Task: Create a sub task Gather and Analyse Requirements for the task  Integrate a new online platform for online fundraising in the project AirLink , assign it to team member softage.4@softage.net and update the status of the sub task to  On Track  , set the priority of the sub task to Low
Action: Mouse moved to (104, 402)
Screenshot: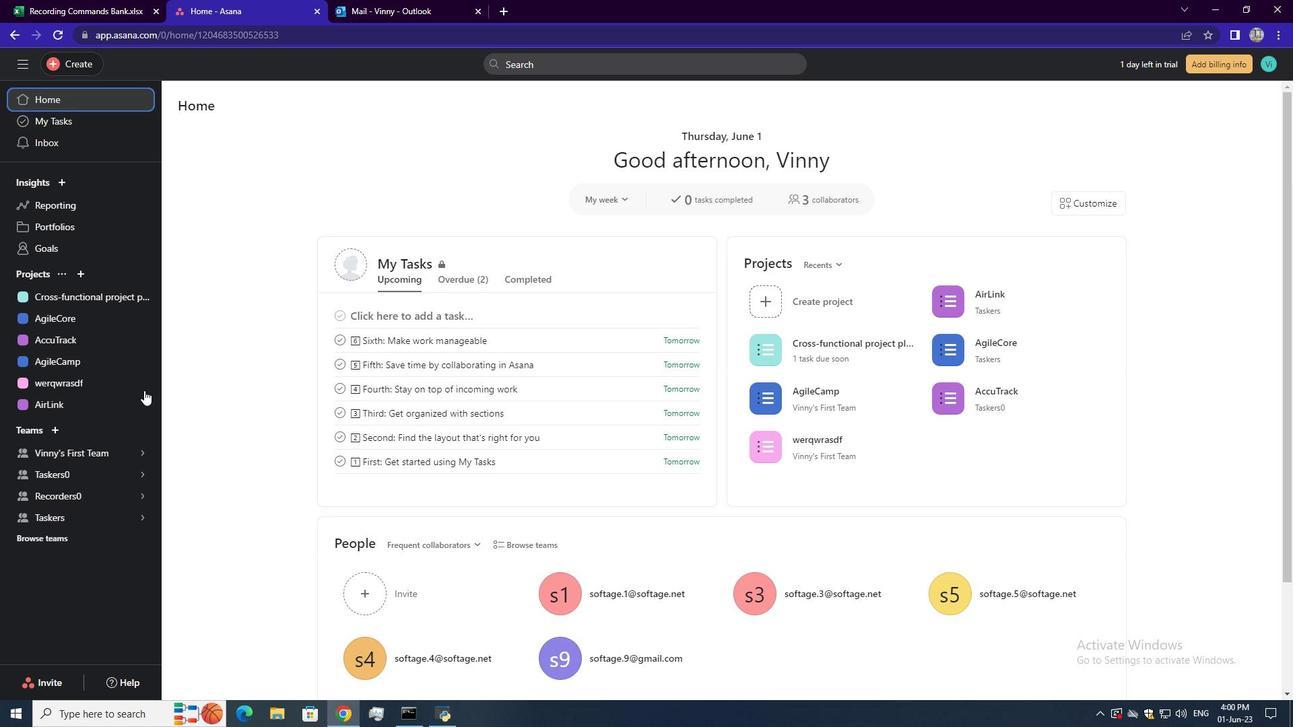 
Action: Mouse pressed left at (104, 402)
Screenshot: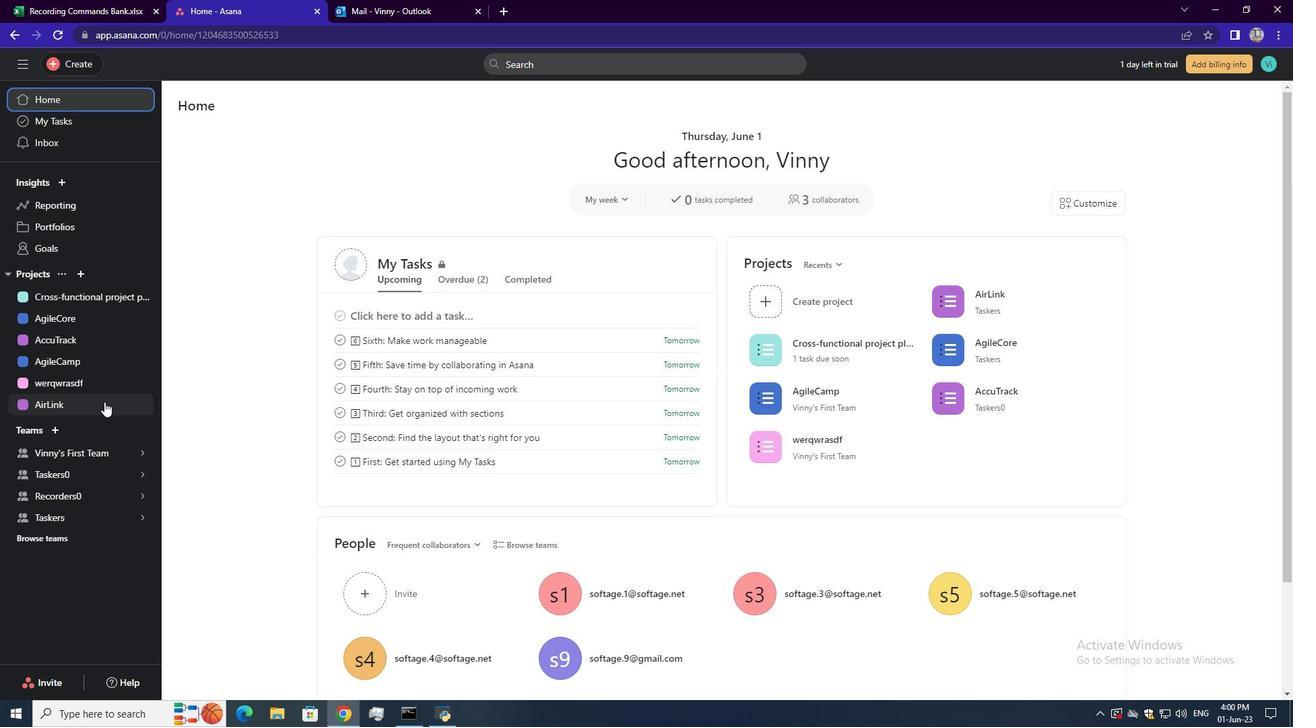 
Action: Mouse moved to (461, 299)
Screenshot: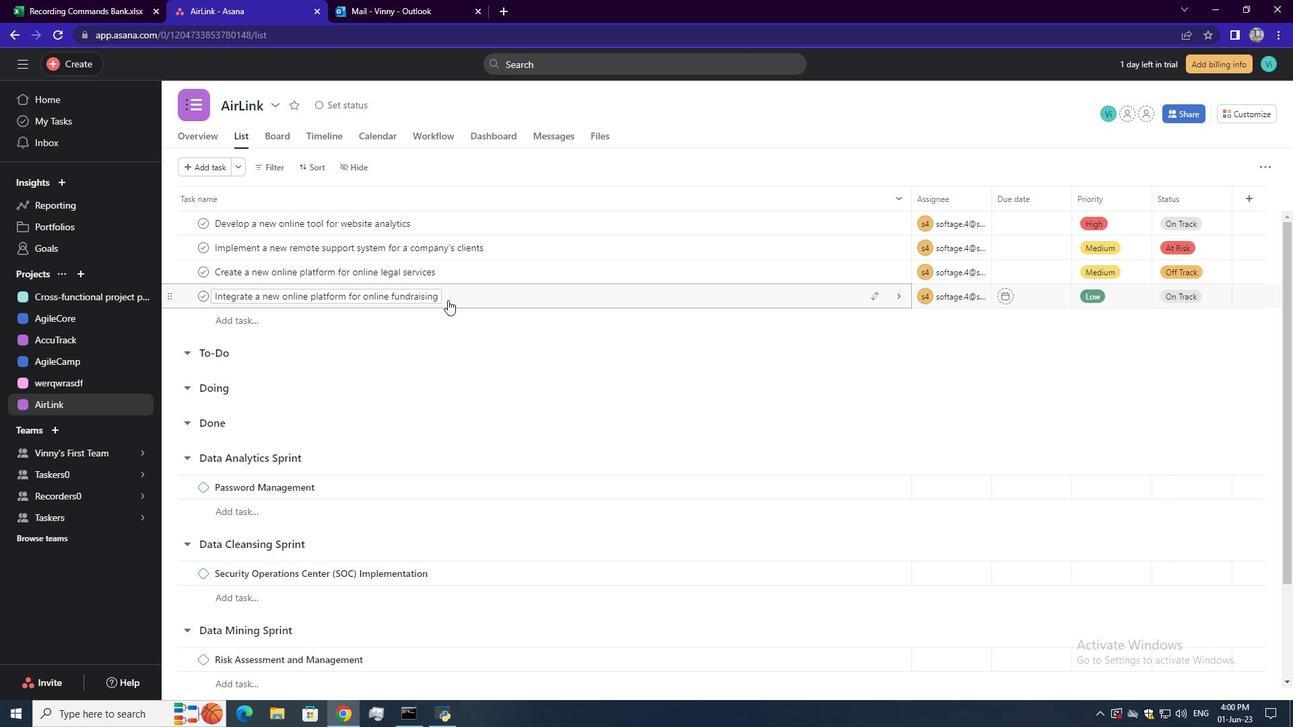 
Action: Mouse pressed left at (461, 299)
Screenshot: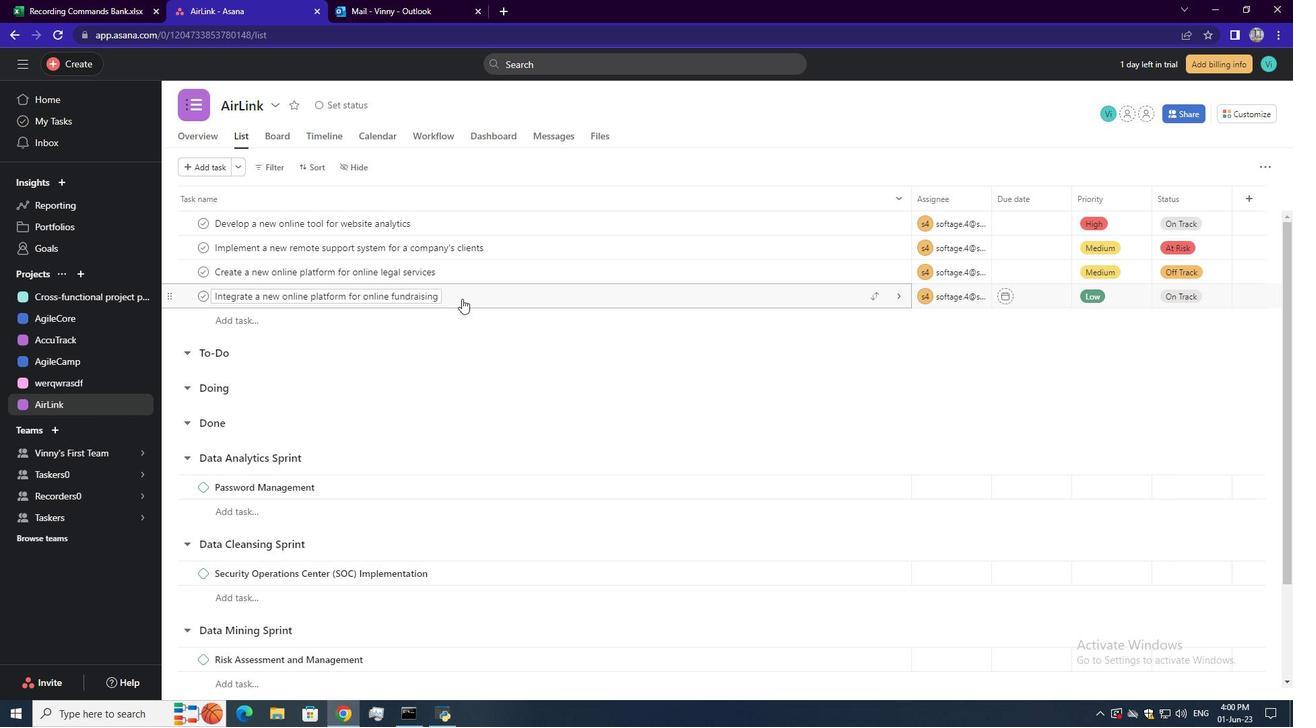 
Action: Mouse moved to (862, 434)
Screenshot: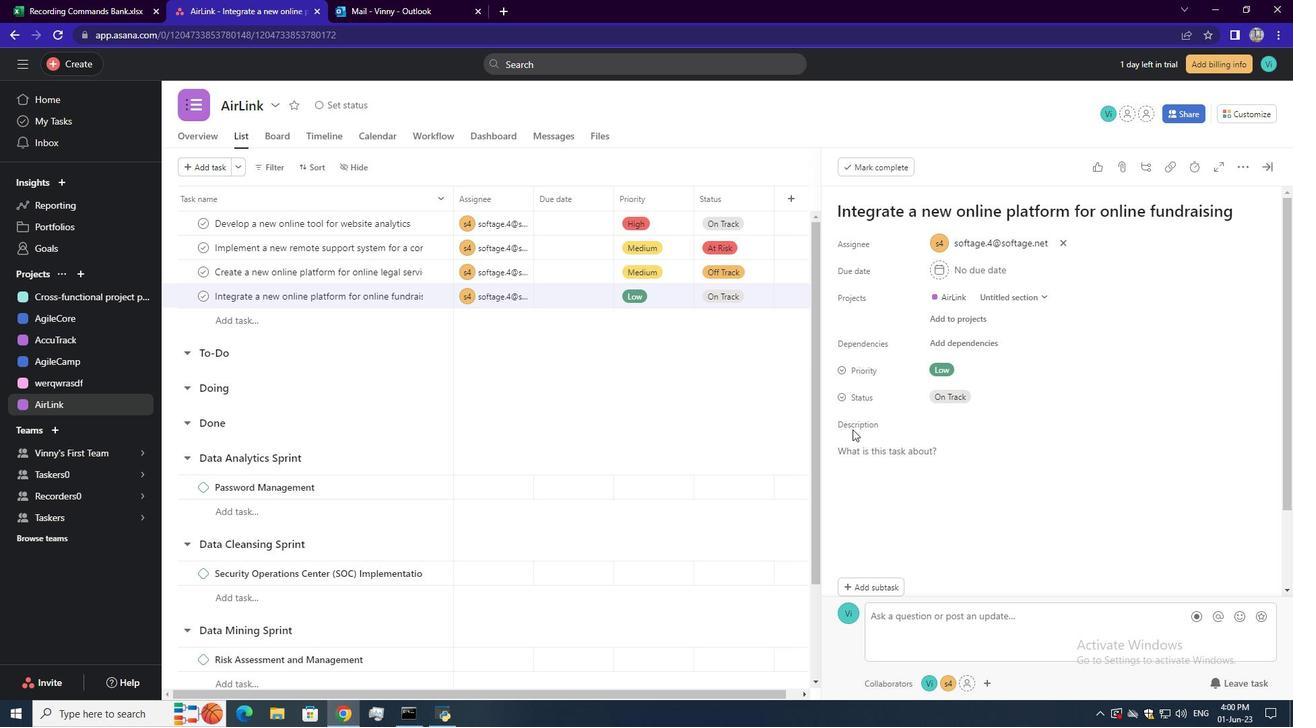 
Action: Mouse scrolled (862, 433) with delta (0, 0)
Screenshot: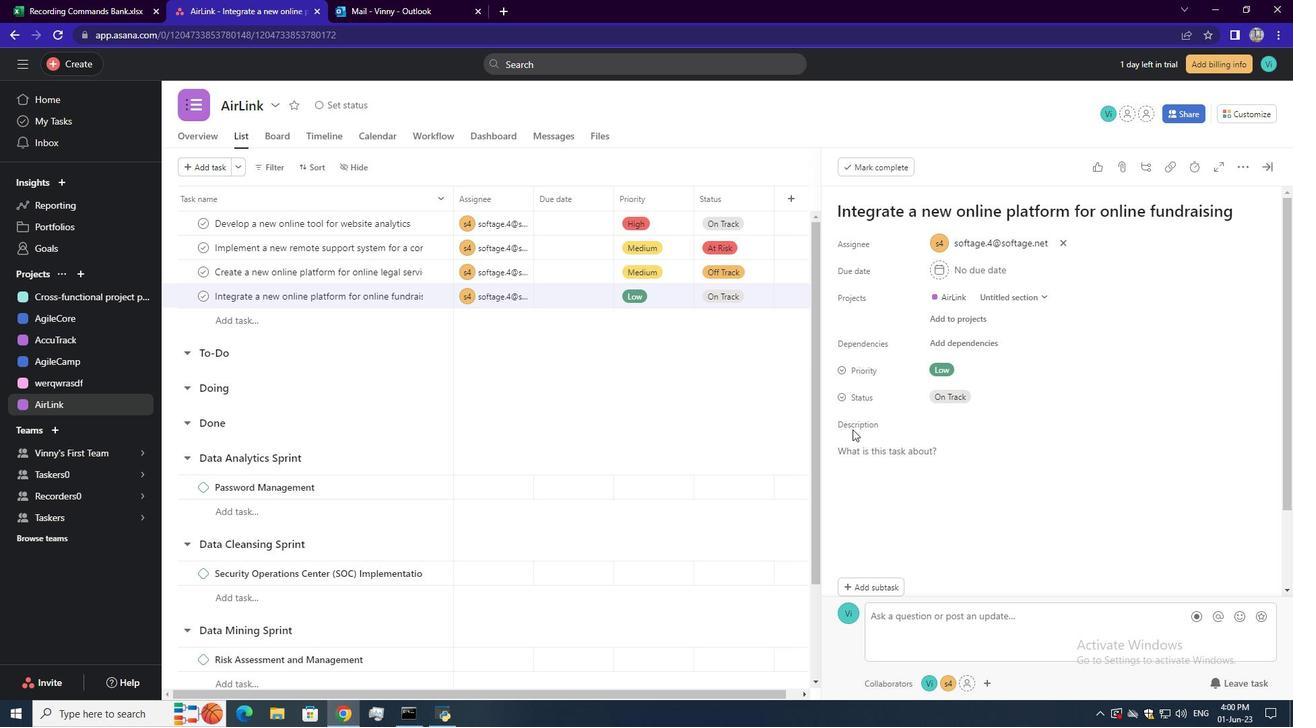 
Action: Mouse moved to (866, 437)
Screenshot: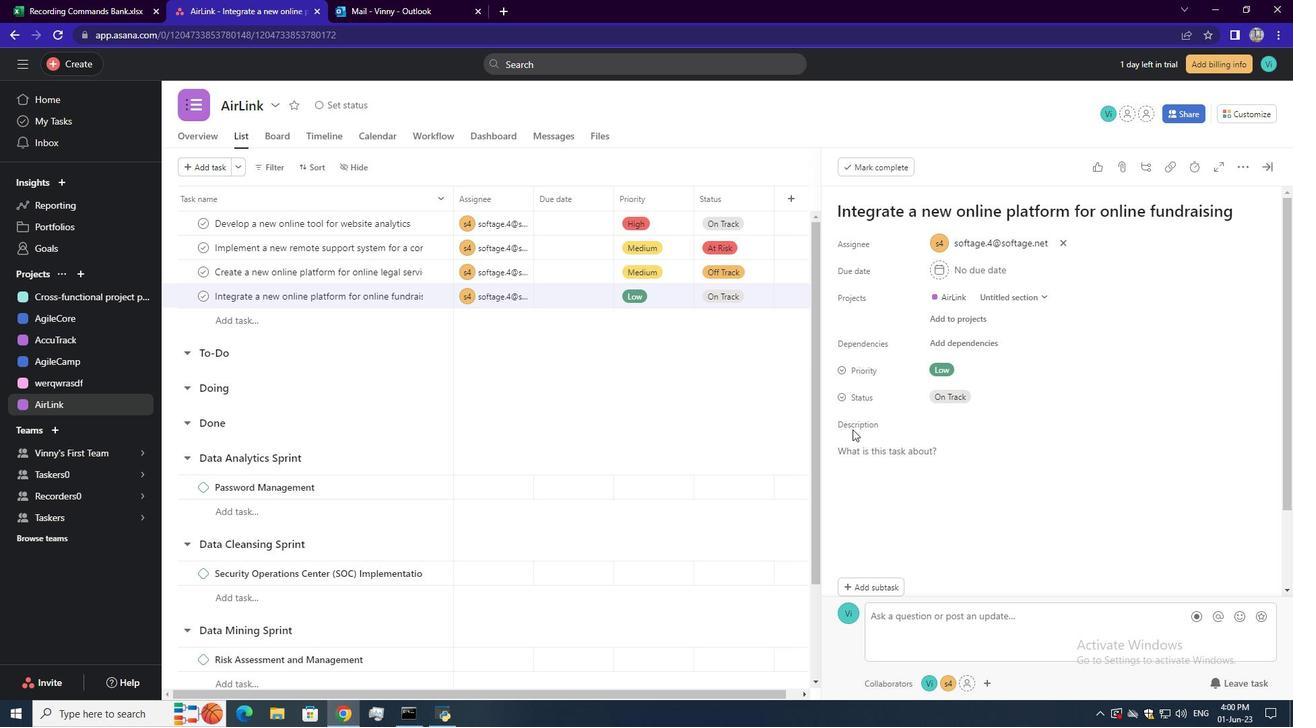 
Action: Mouse scrolled (866, 436) with delta (0, 0)
Screenshot: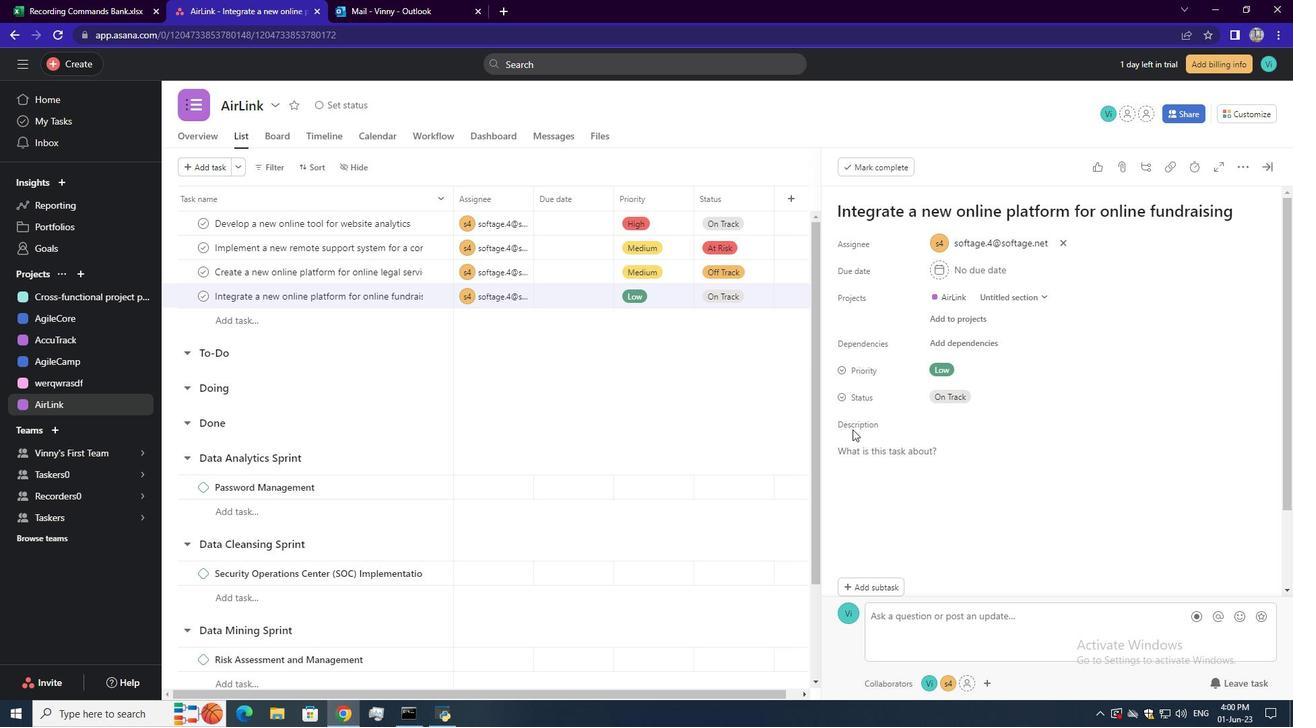 
Action: Mouse scrolled (866, 436) with delta (0, 0)
Screenshot: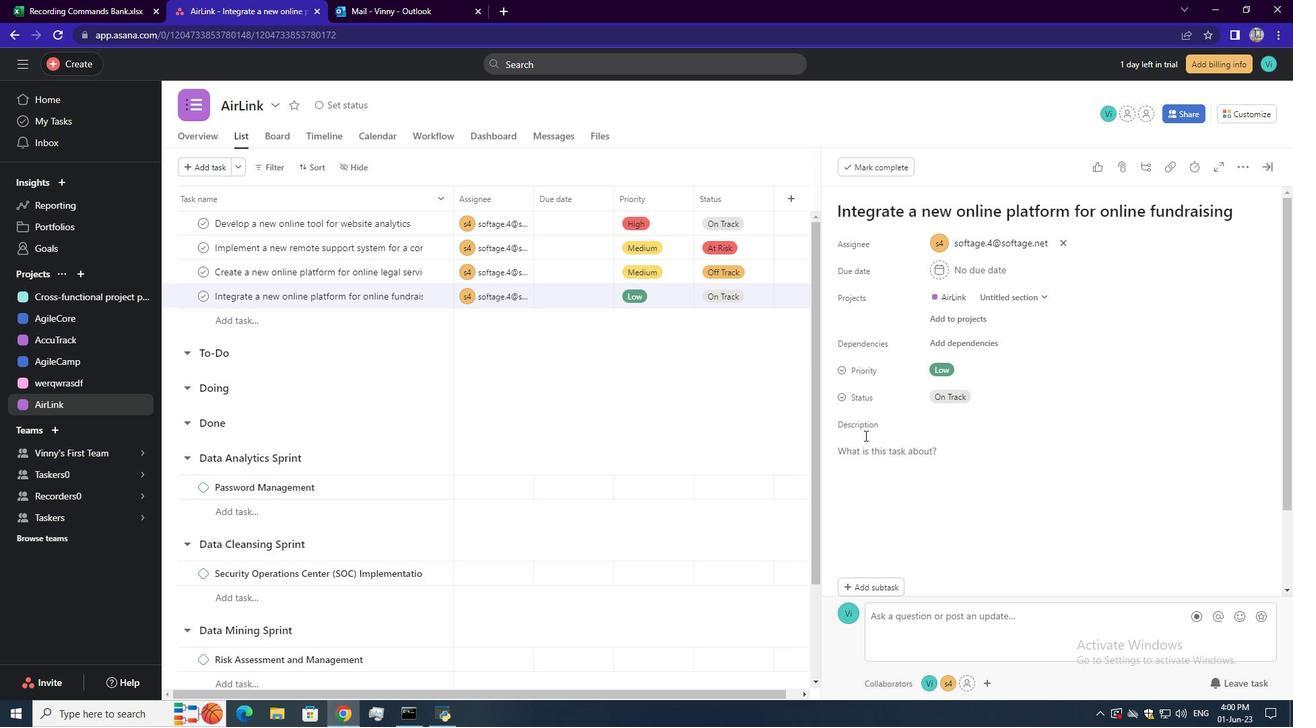 
Action: Mouse moved to (884, 484)
Screenshot: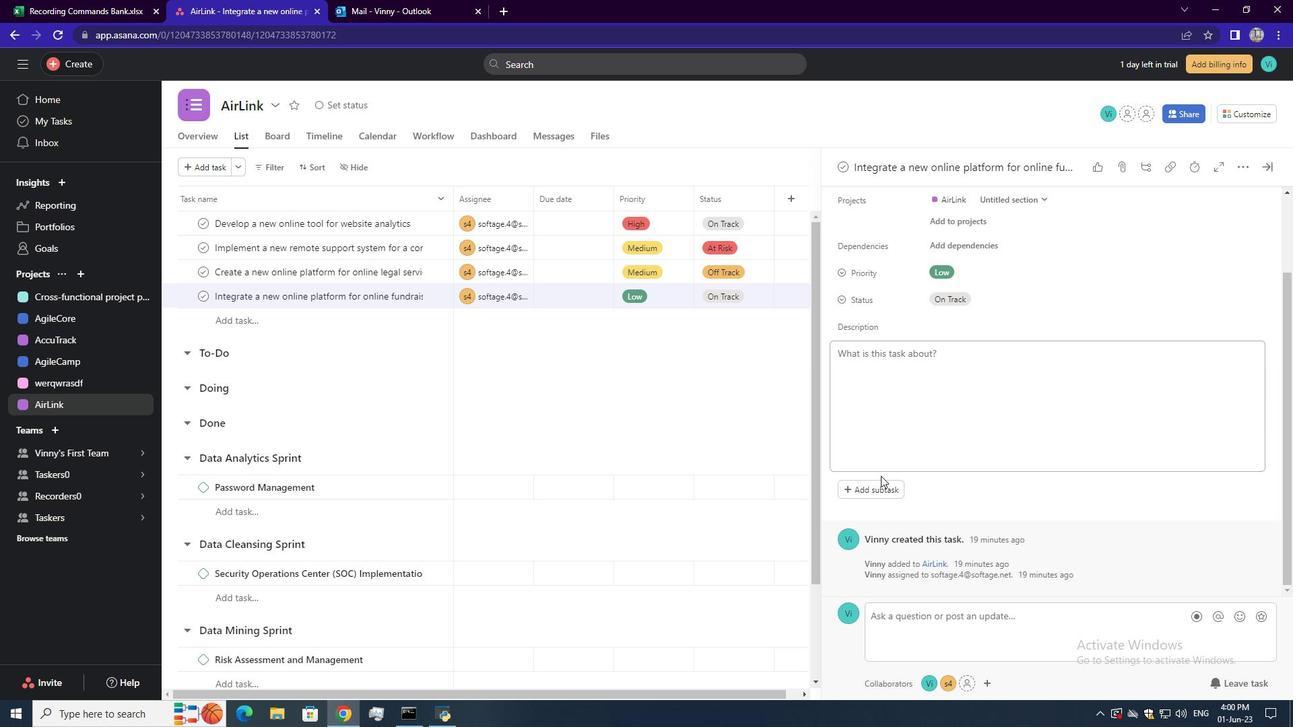 
Action: Mouse pressed left at (884, 484)
Screenshot: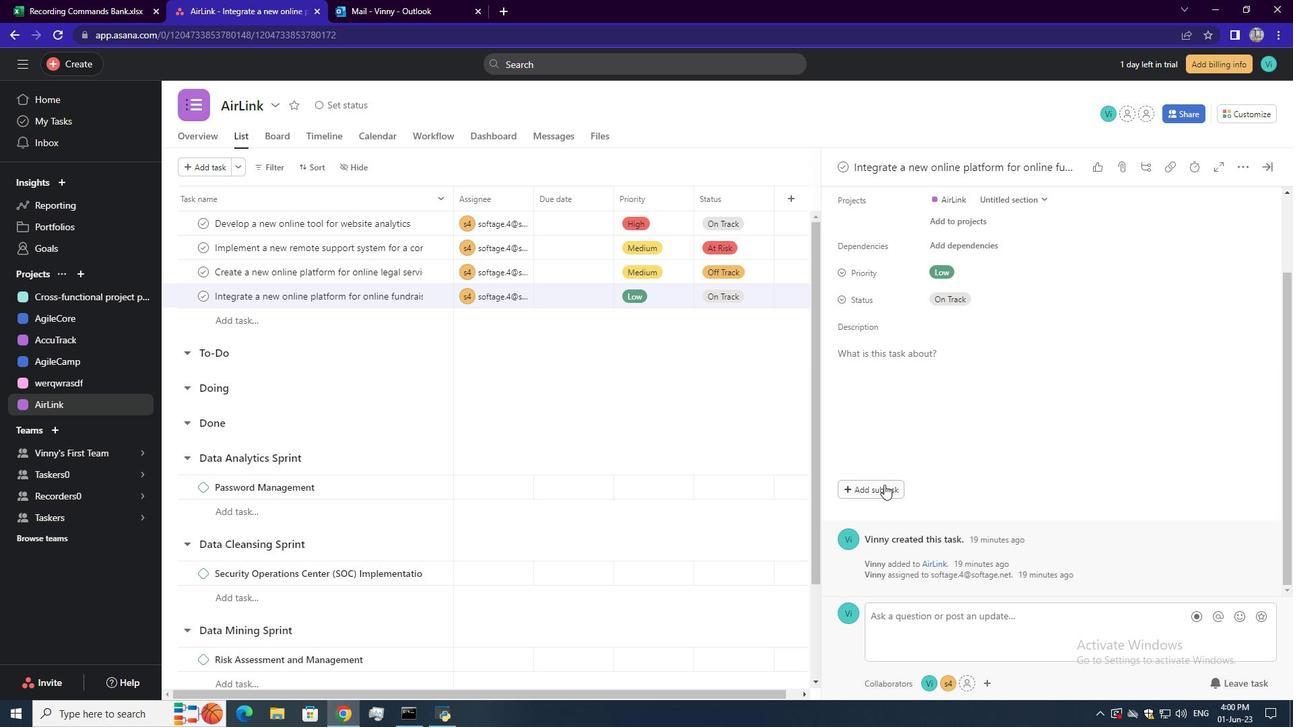 
Action: Mouse moved to (899, 464)
Screenshot: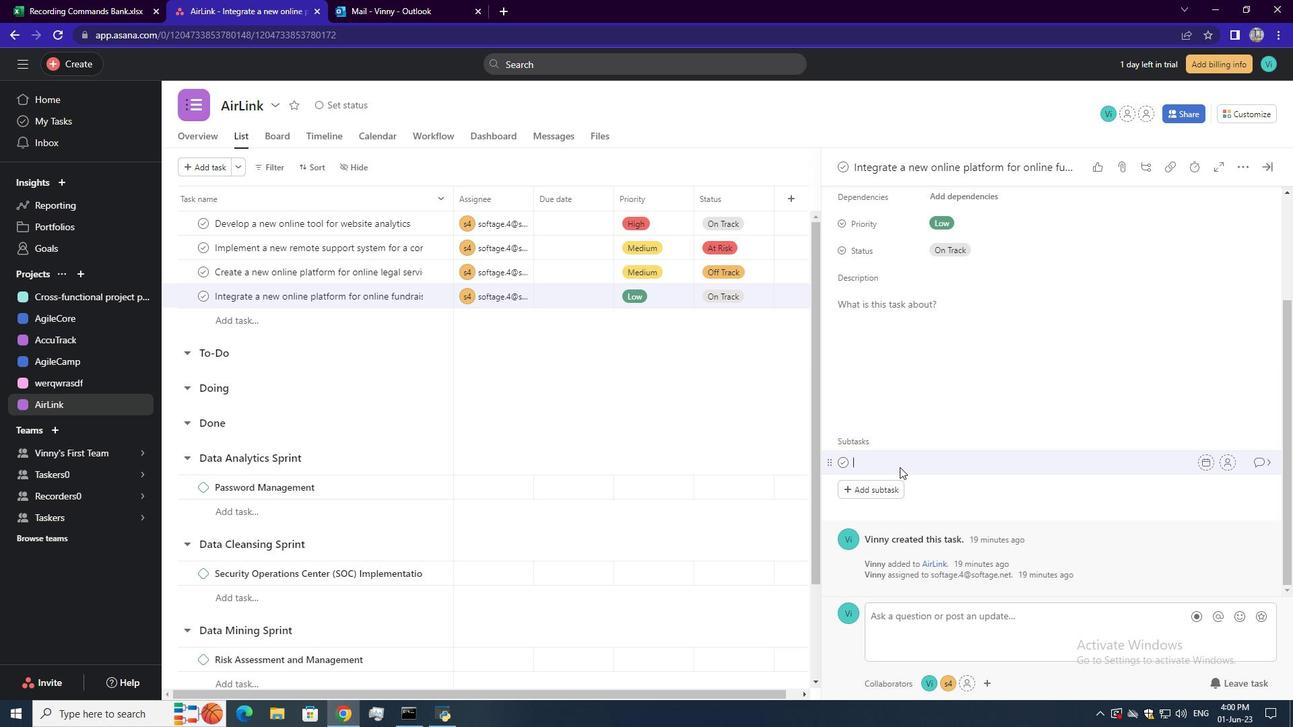 
Action: Mouse pressed left at (899, 464)
Screenshot: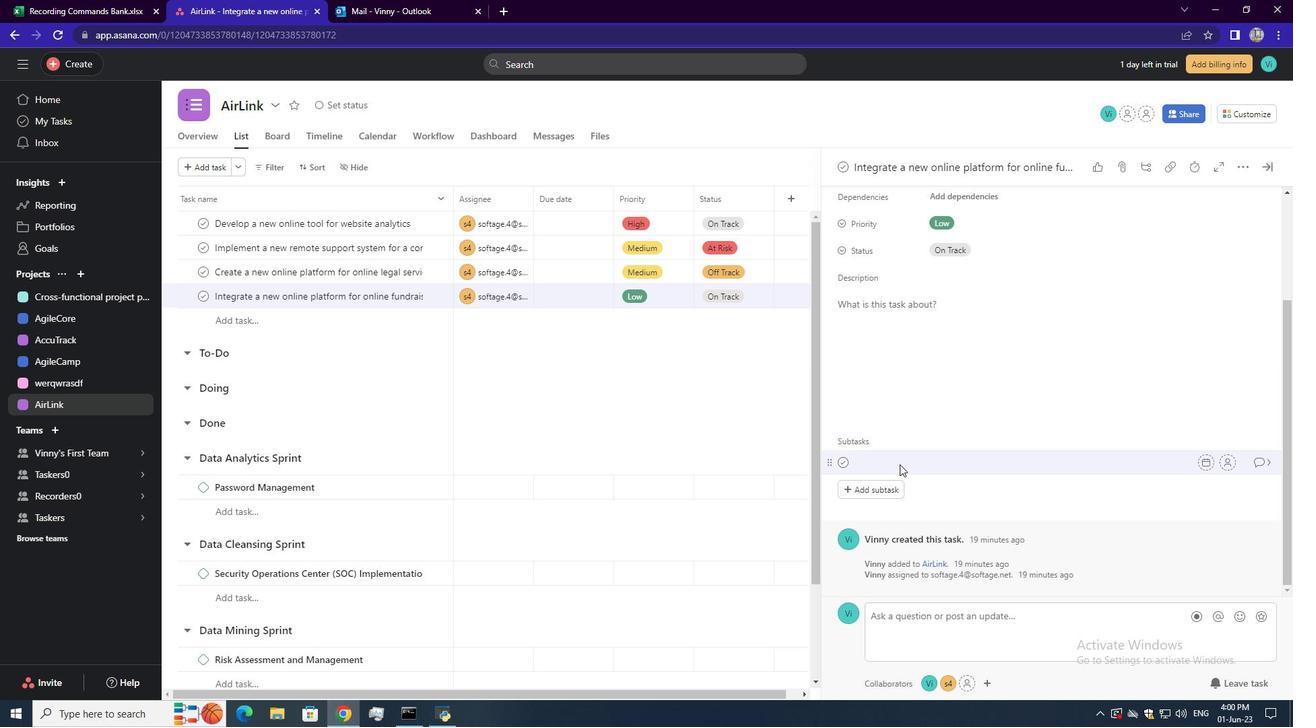 
Action: Mouse moved to (864, 459)
Screenshot: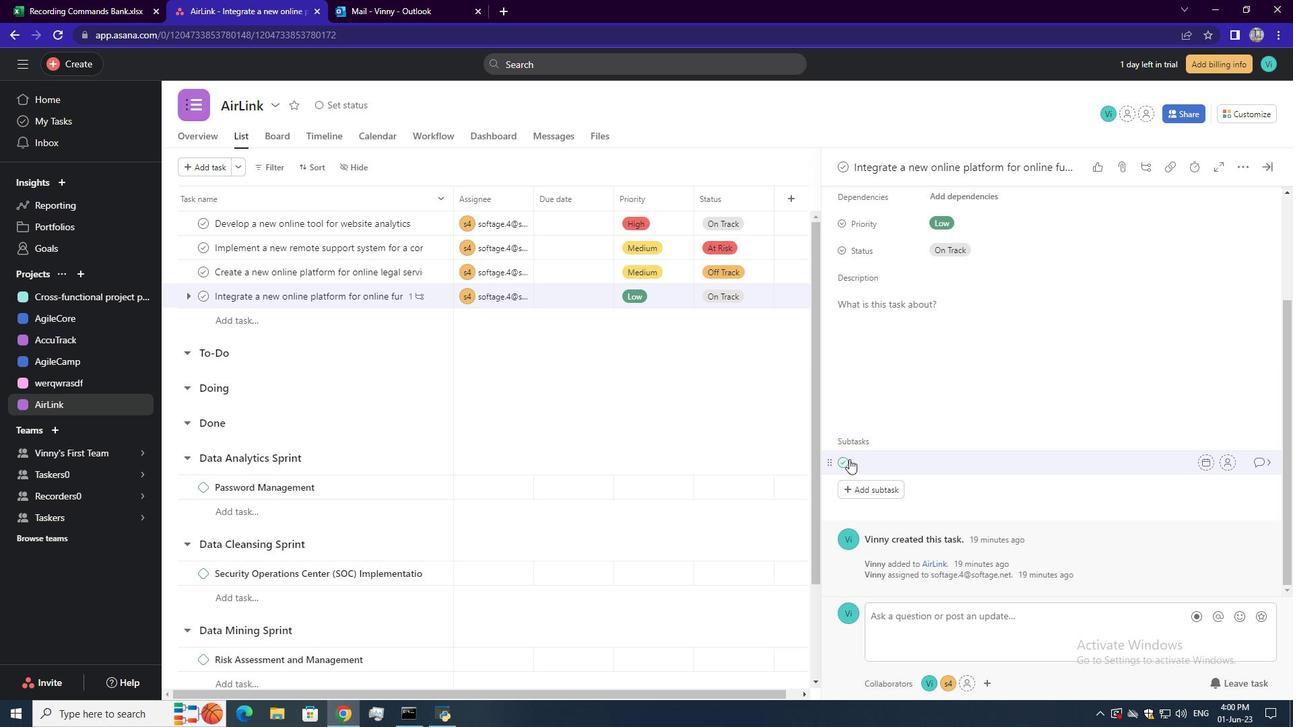 
Action: Mouse pressed left at (864, 459)
Screenshot: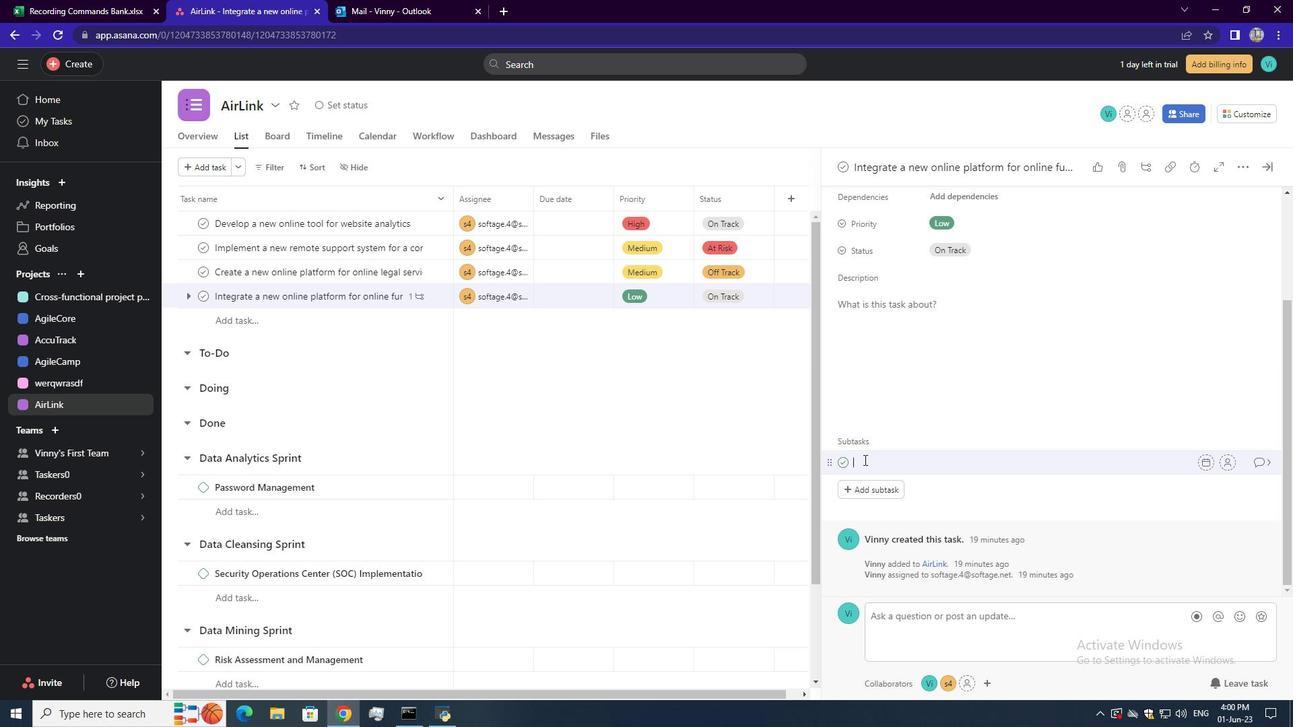 
Action: Key pressed <Key.shift><Key.shift><Key.shift><Key.shift><Key.shift><Key.shift><Key.shift><Key.shift><Key.shift><Key.shift><Key.shift><Key.shift><Key.shift><Key.shift><Key.shift><Key.shift><Key.shift><Key.shift><Key.shift><Key.shift><Key.shift><Key.shift><Key.shift><Key.shift><Key.shift><Key.shift><Key.shift><Key.shift><Key.shift><Key.shift><Key.shift><Key.shift><Key.shift><Key.shift><Key.shift><Key.shift><Key.shift><Key.shift><Key.shift>Gather<Key.space>and<Key.space><Key.shift>Analyse<Key.space><Key.shift>Requirements<Key.space><Key.enter>
Screenshot: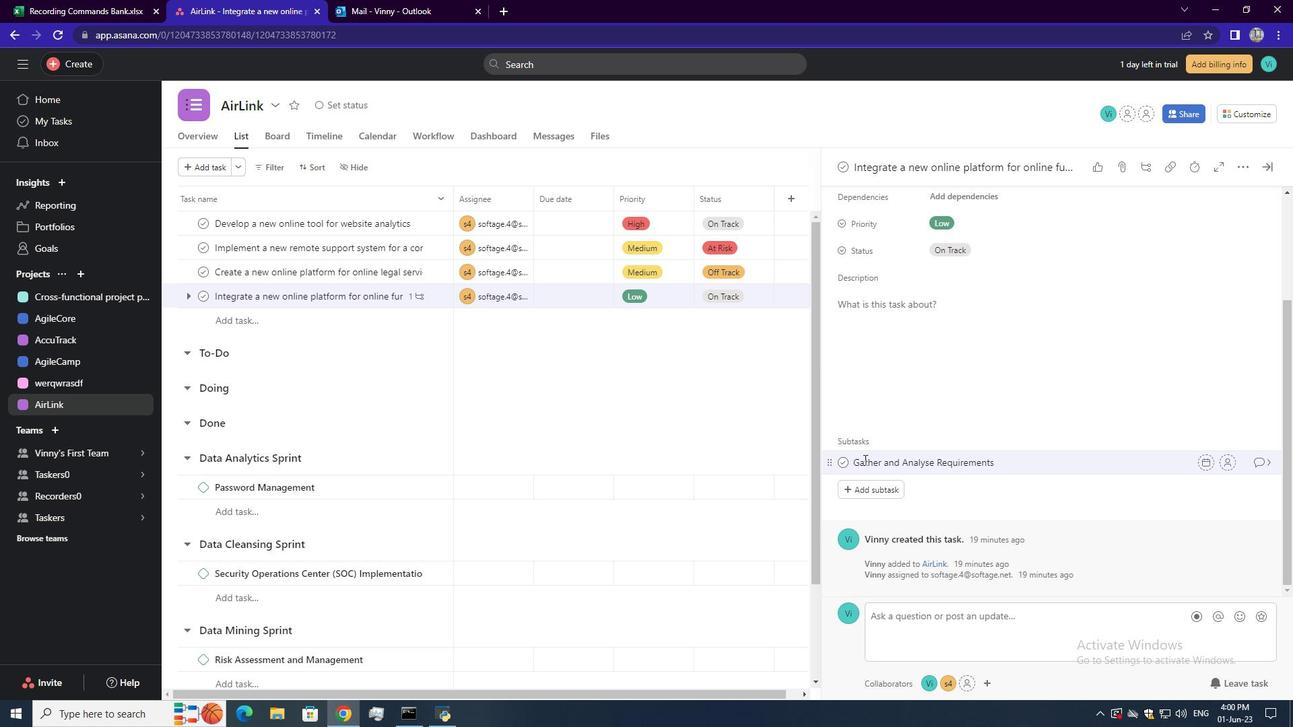 
Action: Mouse moved to (1229, 437)
Screenshot: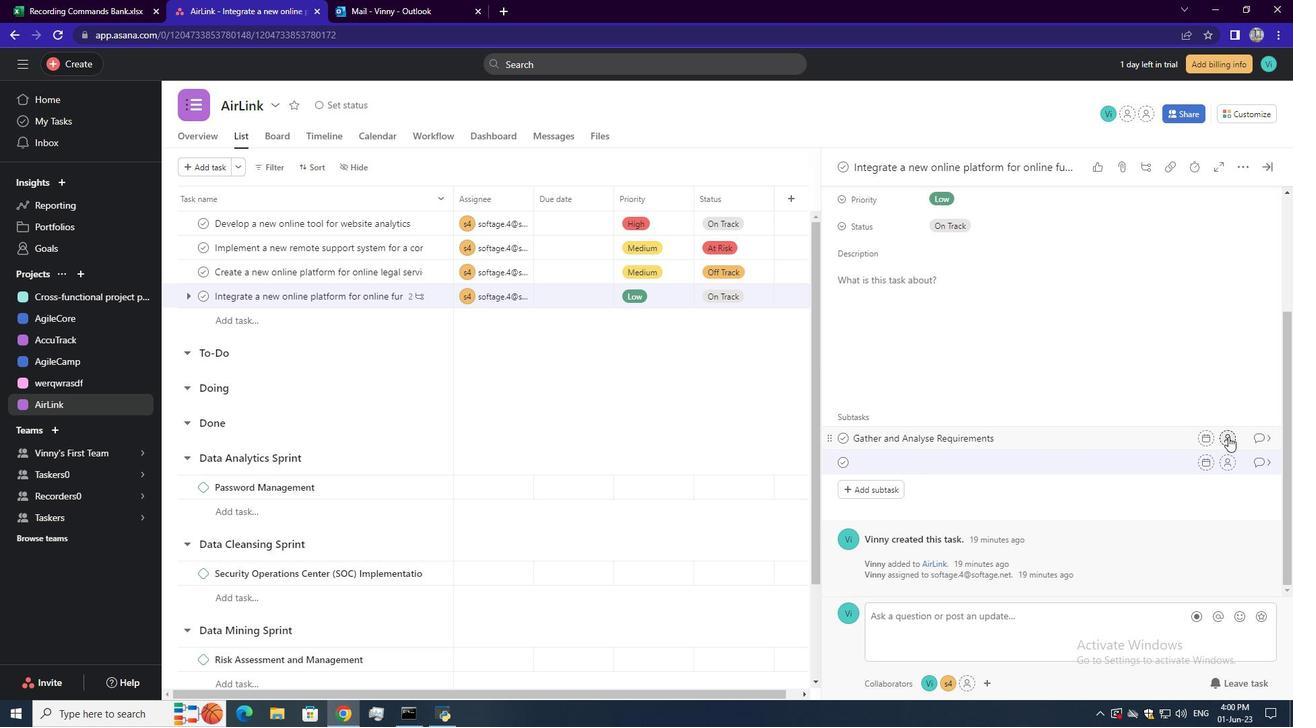 
Action: Mouse pressed left at (1229, 437)
Screenshot: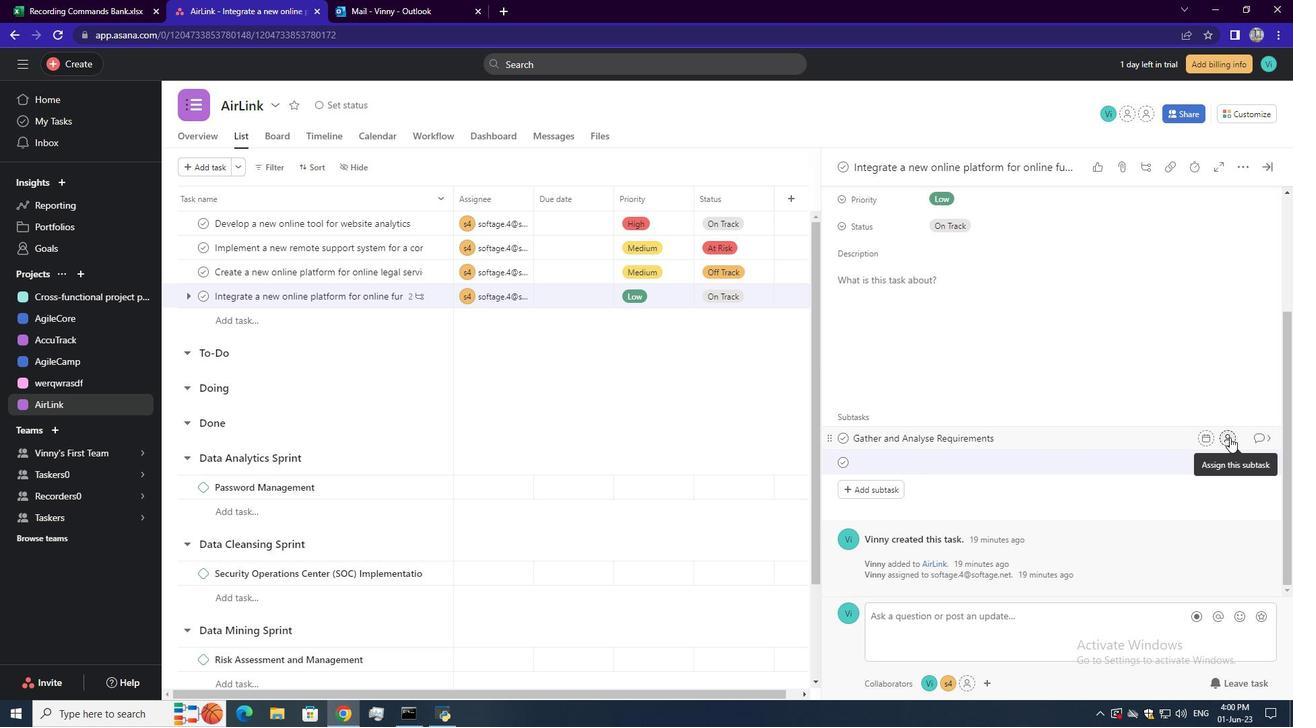 
Action: Mouse moved to (1229, 459)
Screenshot: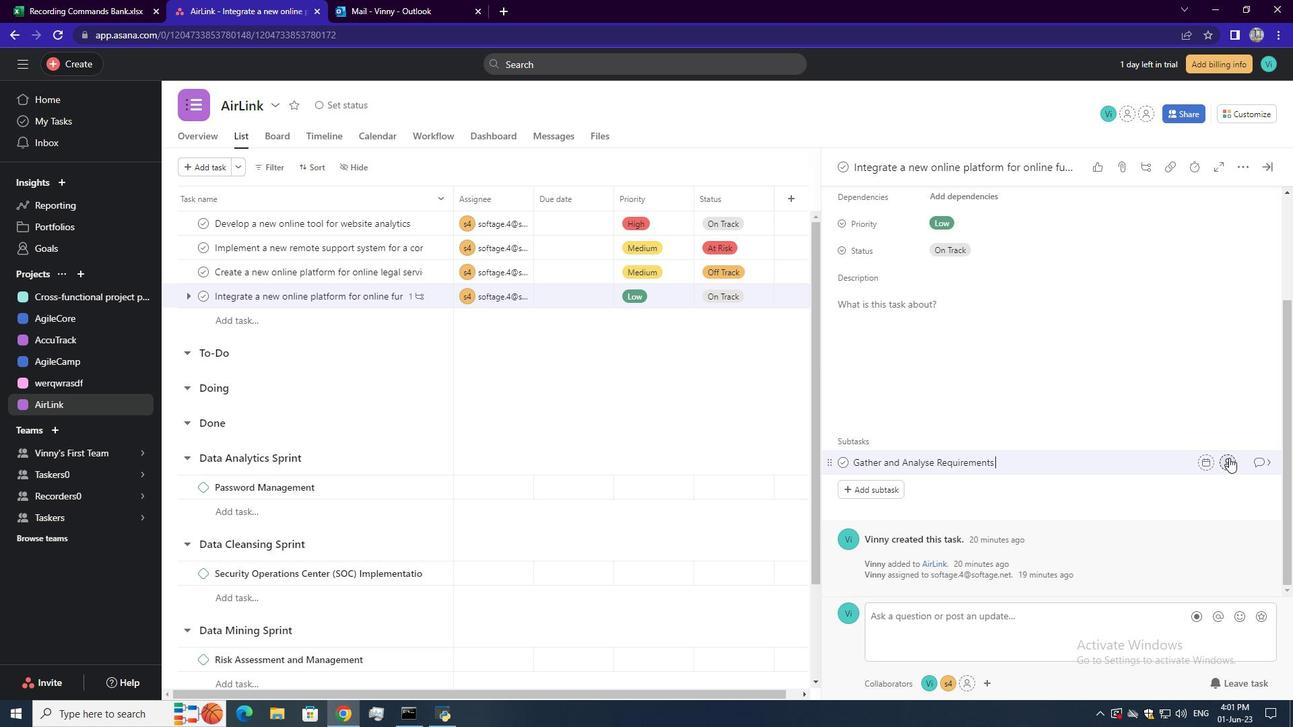 
Action: Mouse pressed left at (1229, 459)
Screenshot: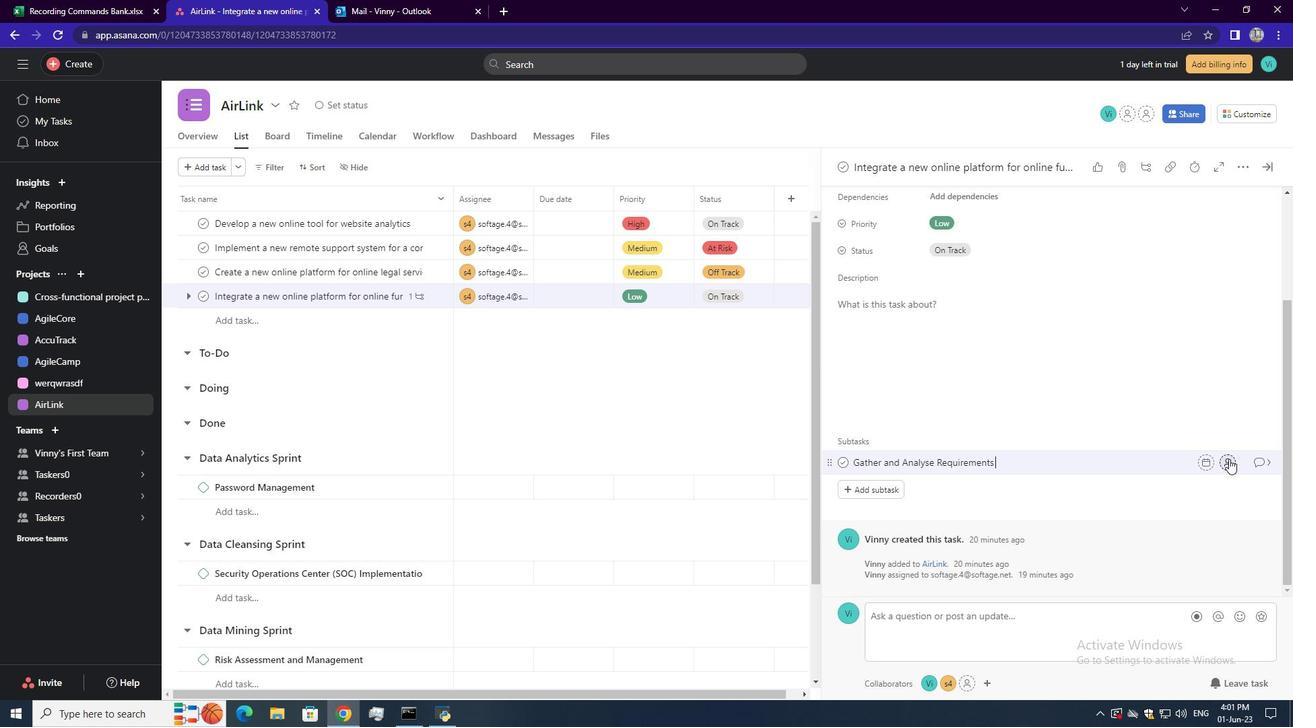 
Action: Mouse moved to (1150, 573)
Screenshot: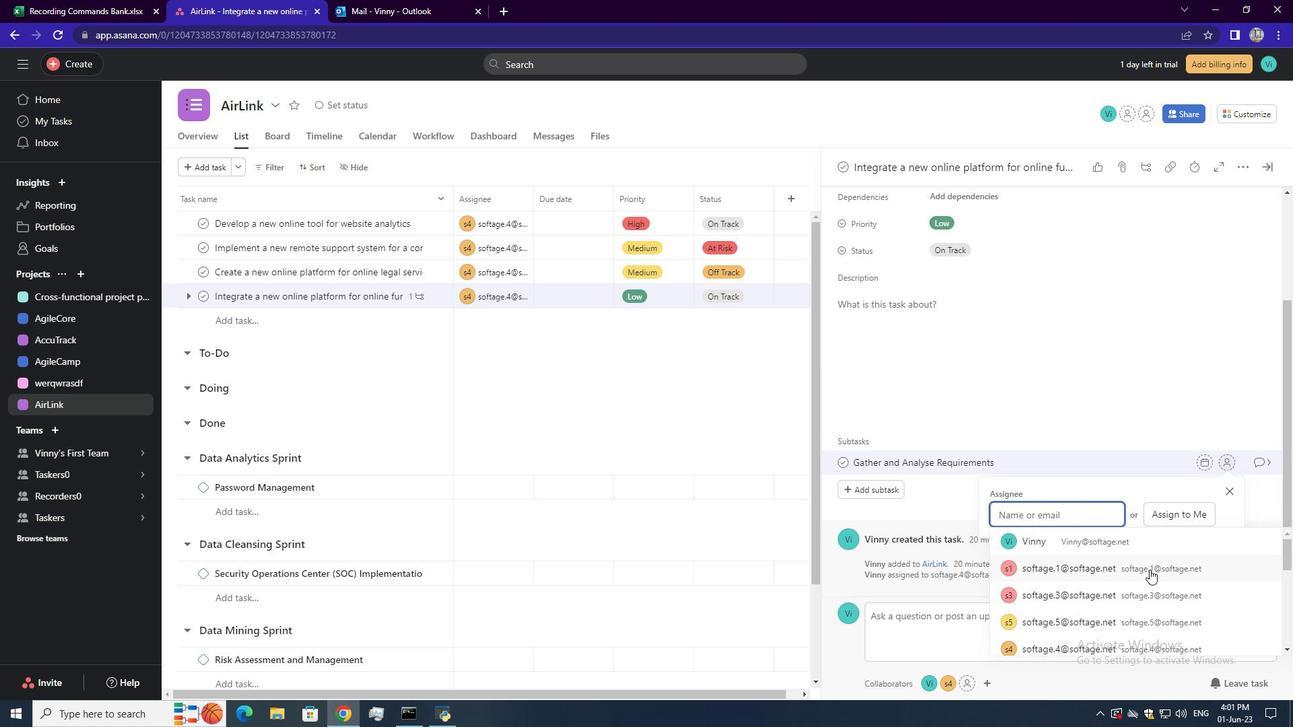 
Action: Mouse scrolled (1150, 573) with delta (0, 0)
Screenshot: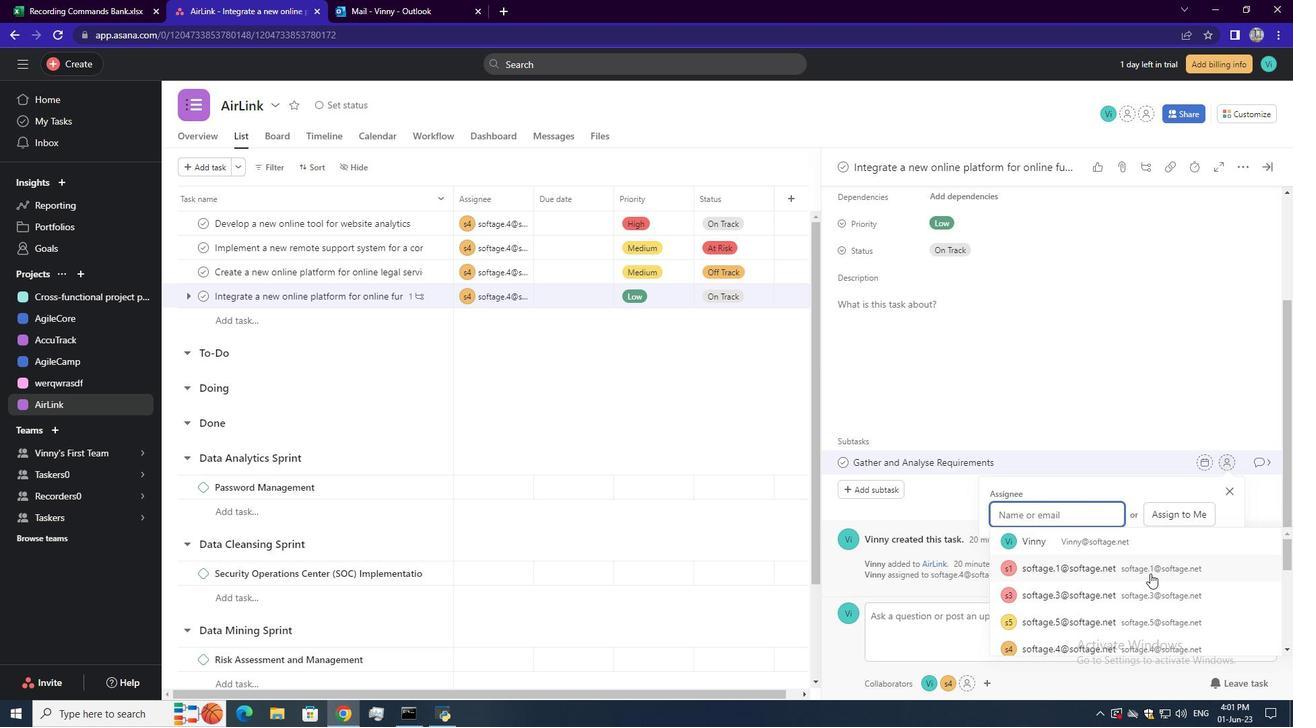 
Action: Mouse moved to (1128, 585)
Screenshot: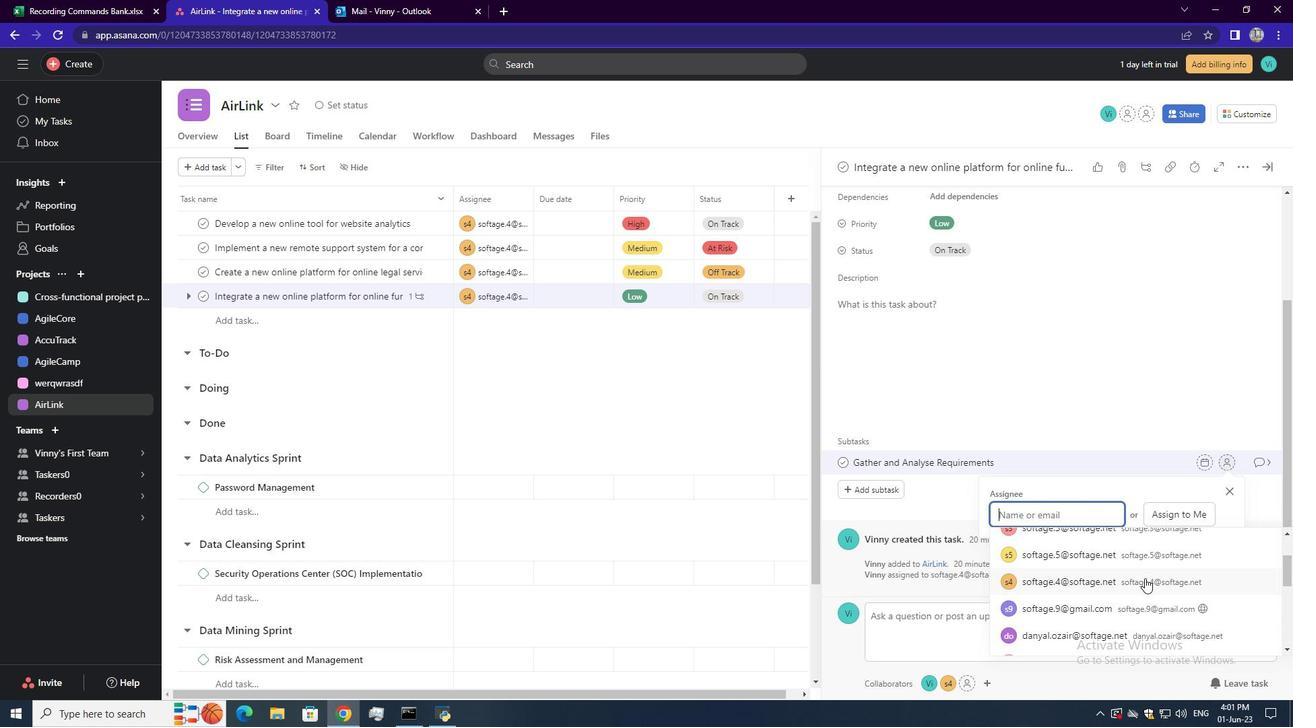 
Action: Mouse pressed left at (1128, 585)
Screenshot: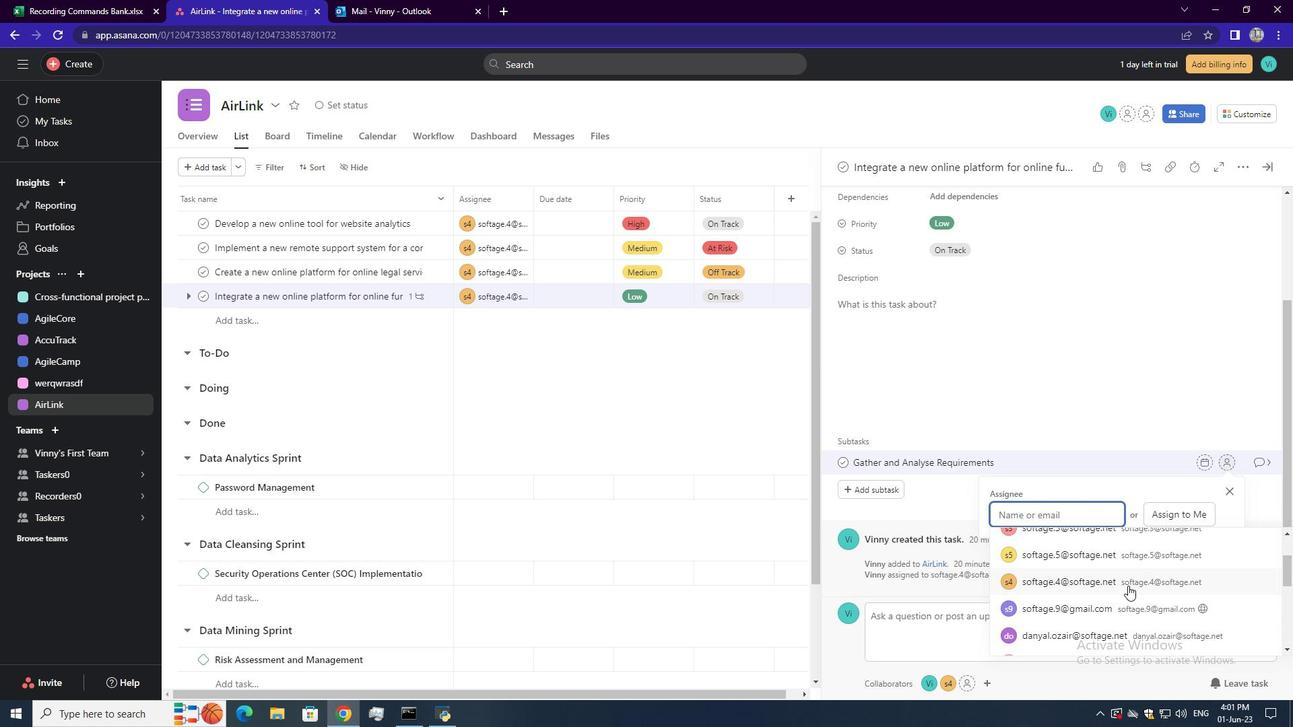 
Action: Mouse moved to (1262, 466)
Screenshot: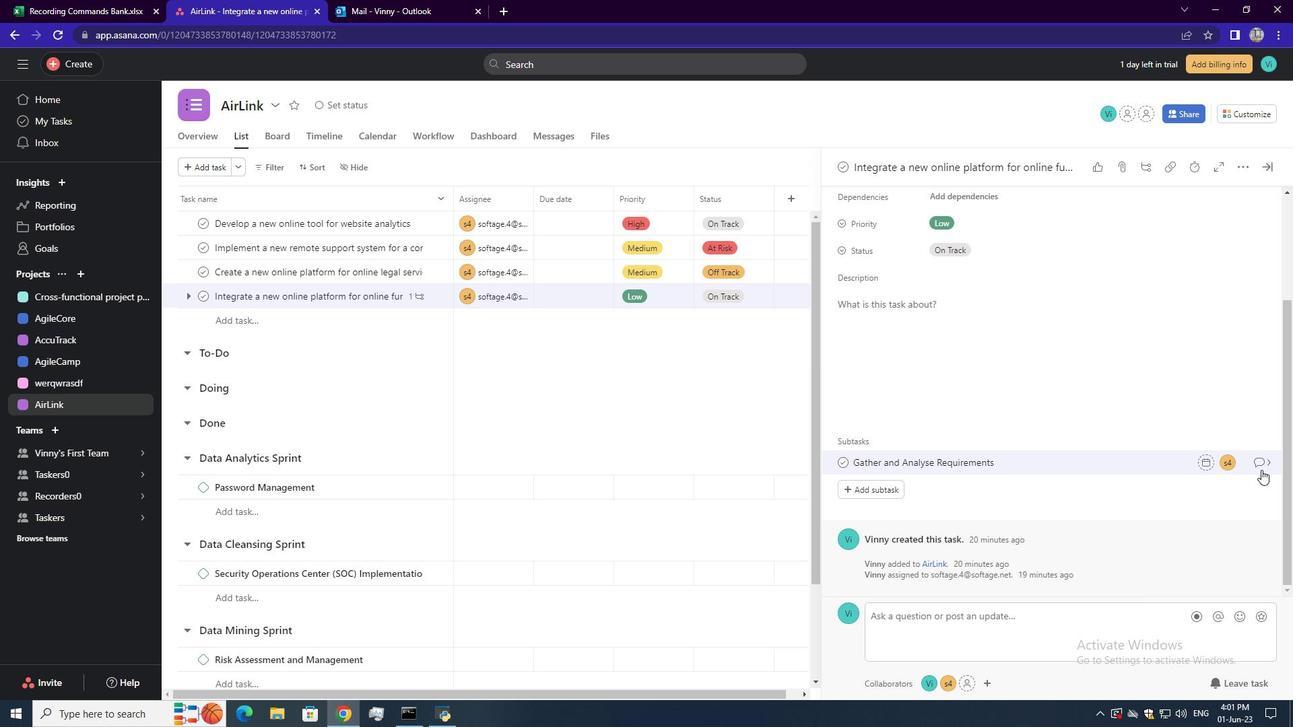 
Action: Mouse pressed left at (1262, 466)
Screenshot: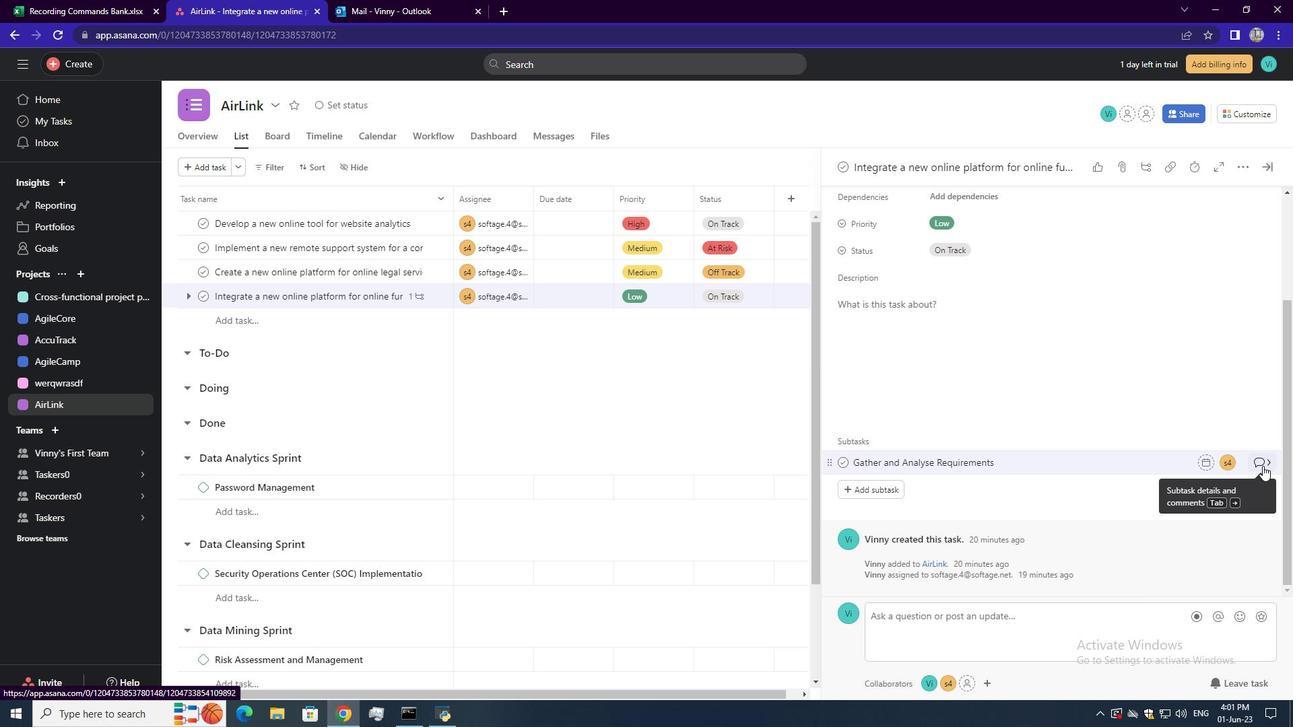 
Action: Mouse moved to (885, 357)
Screenshot: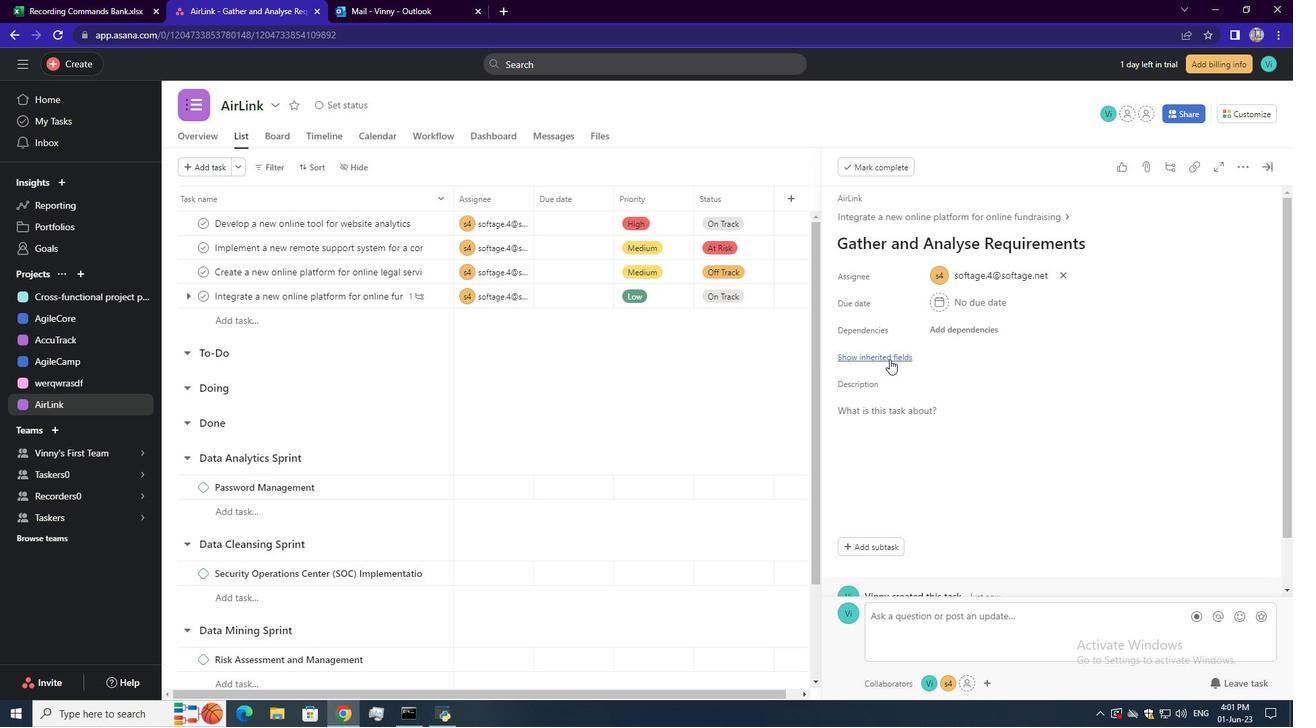 
Action: Mouse pressed left at (885, 357)
Screenshot: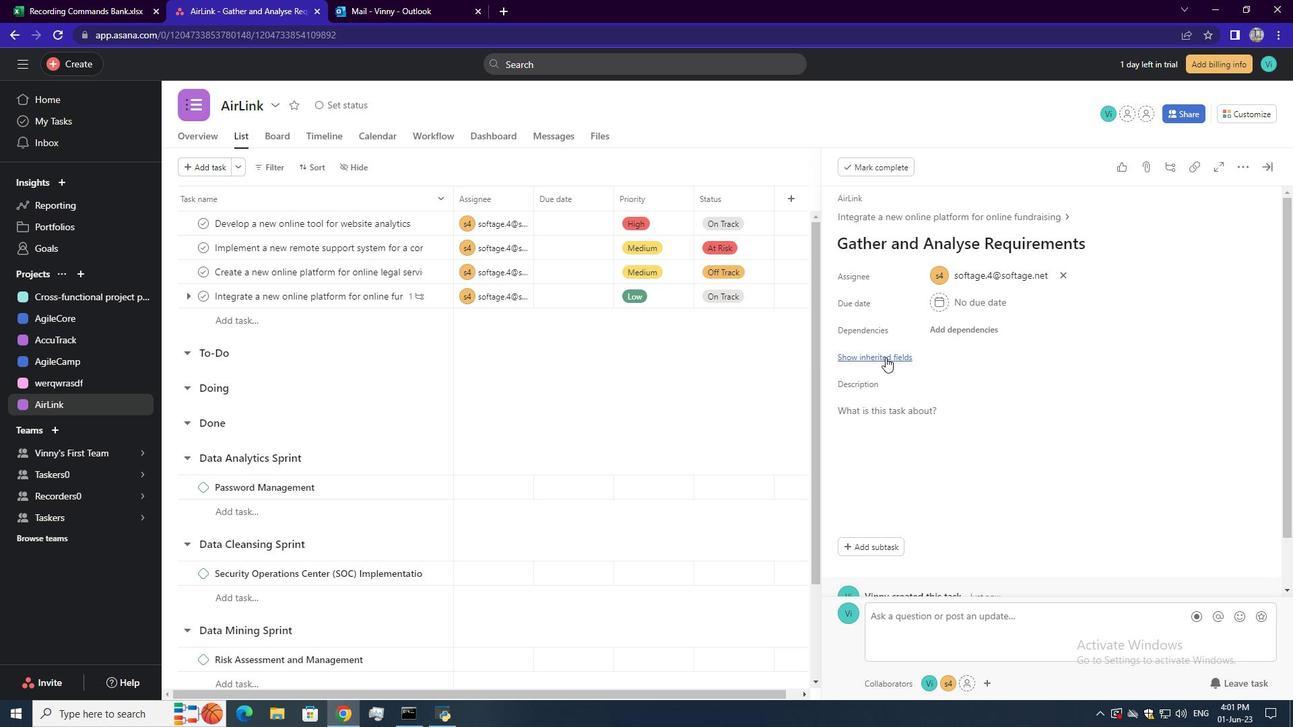 
Action: Mouse moved to (975, 384)
Screenshot: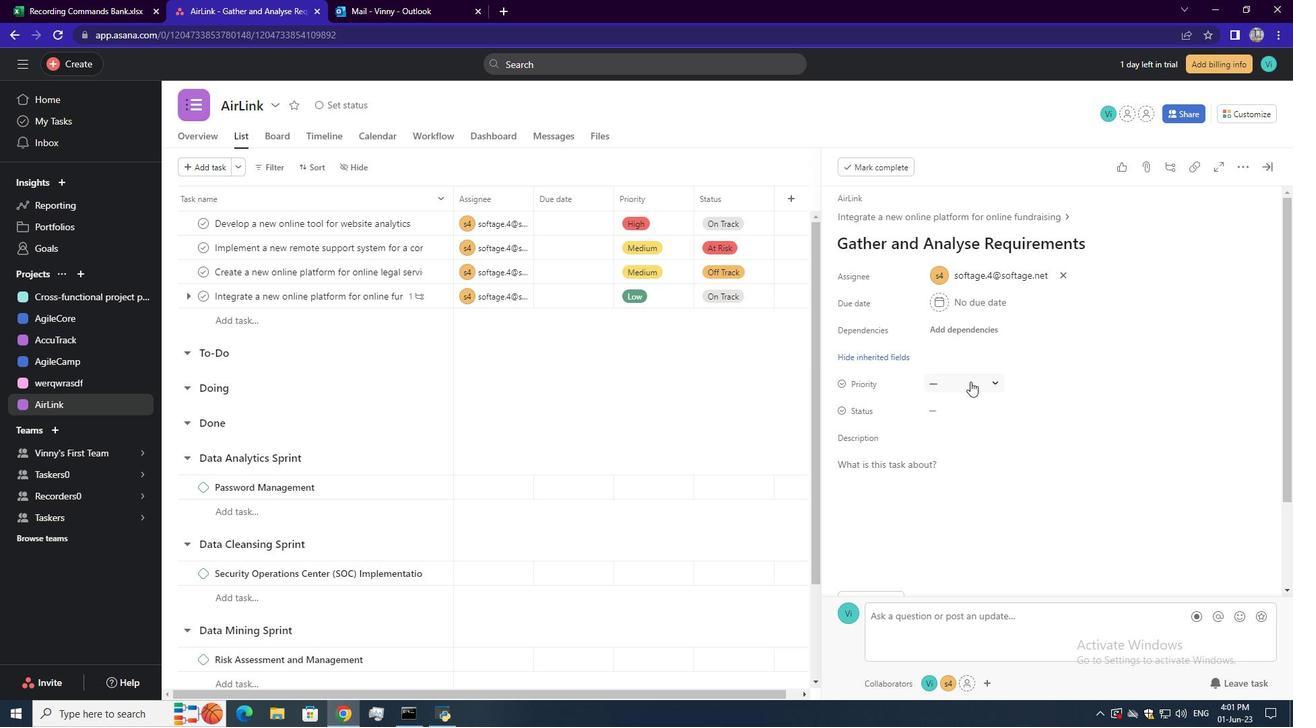 
Action: Mouse pressed left at (975, 384)
Screenshot: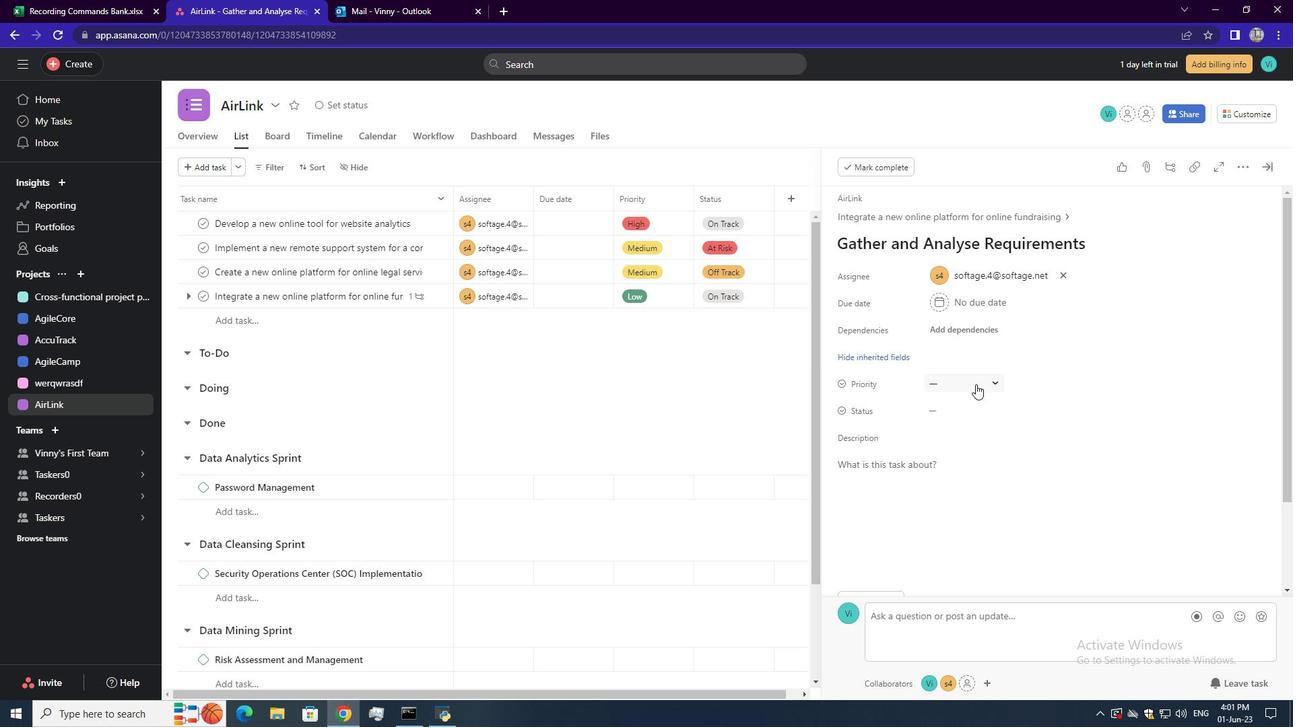 
Action: Mouse moved to (977, 472)
Screenshot: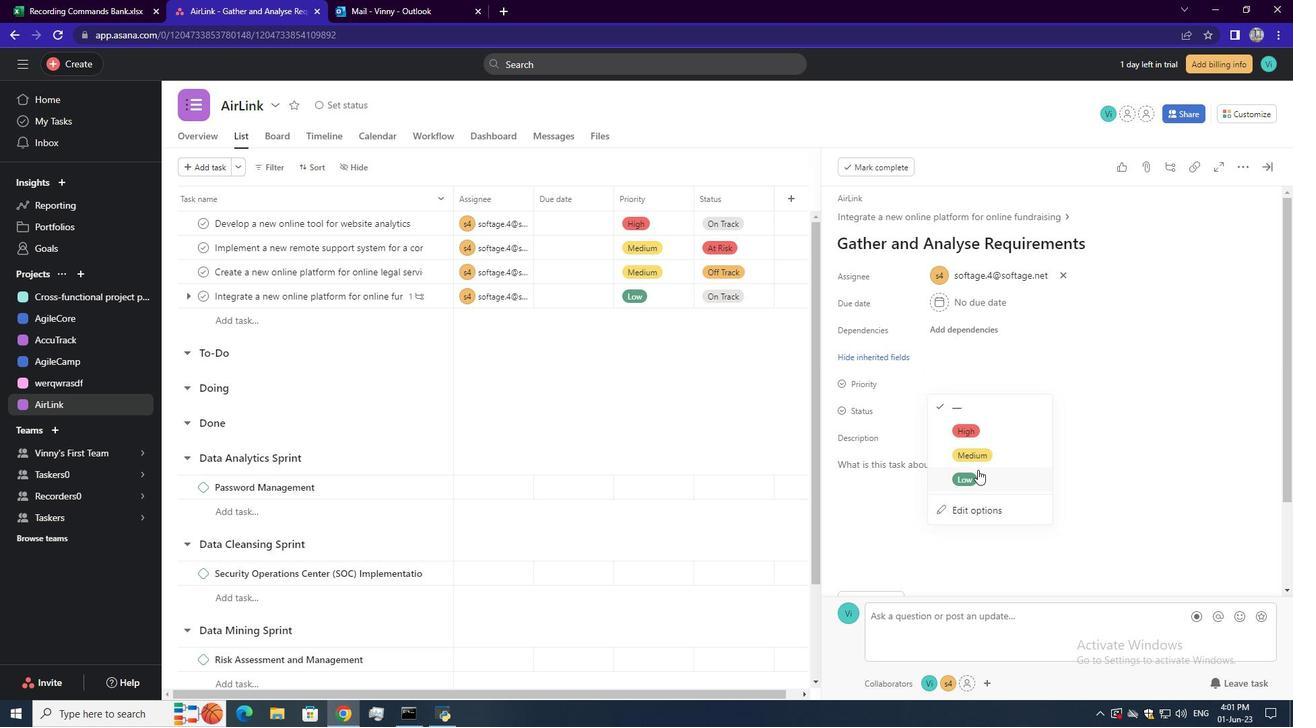 
Action: Mouse pressed left at (977, 472)
Screenshot: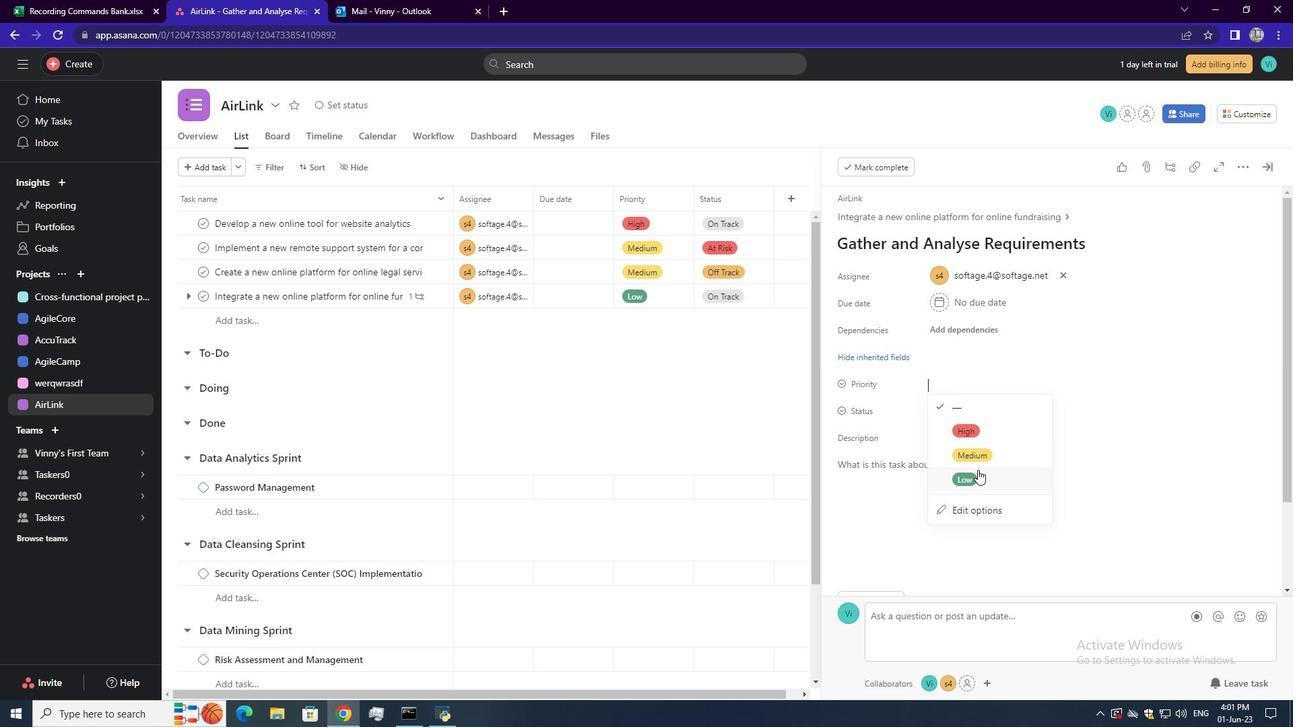 
Action: Mouse moved to (943, 413)
Screenshot: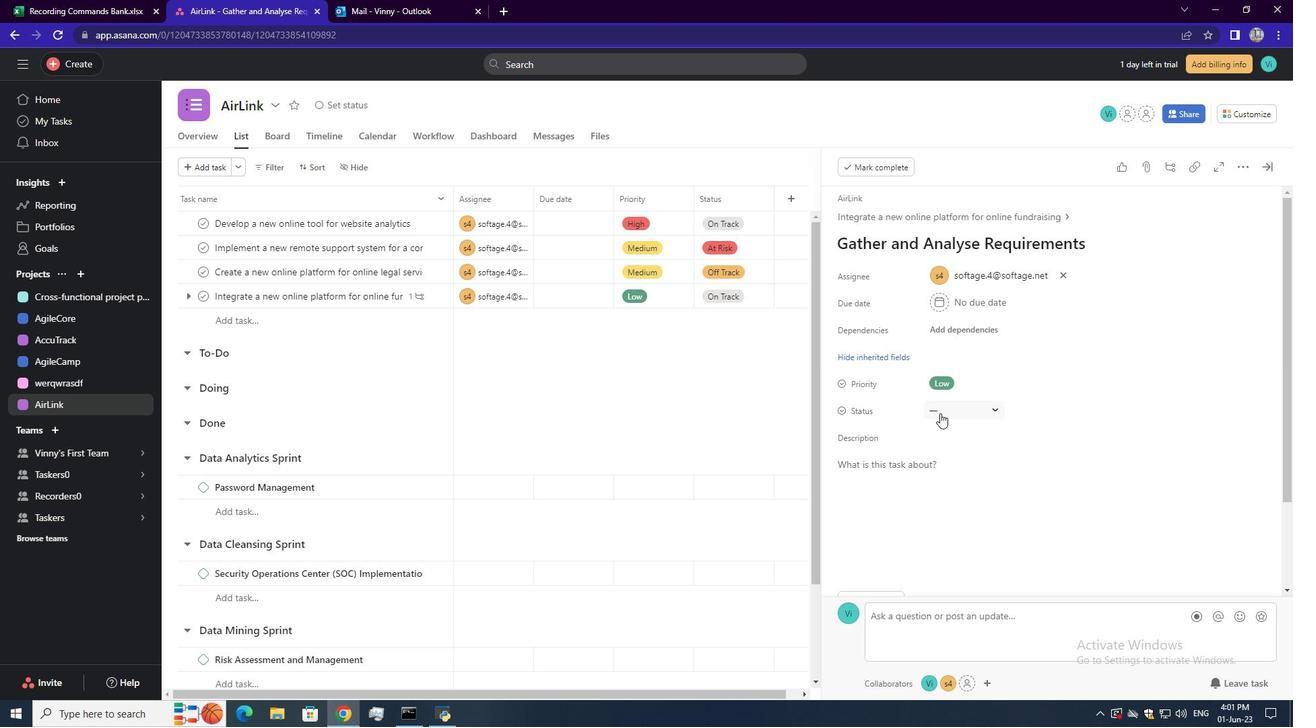 
Action: Mouse pressed left at (943, 413)
Screenshot: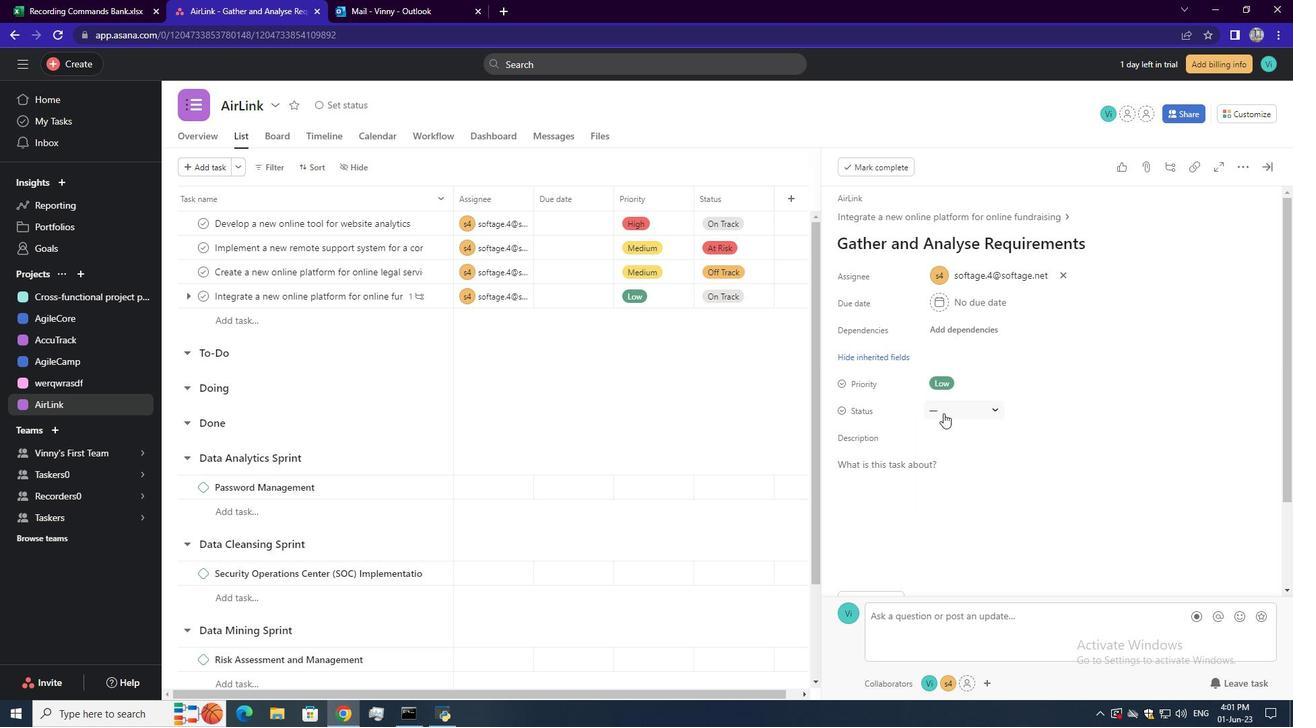
Action: Mouse moved to (980, 458)
Screenshot: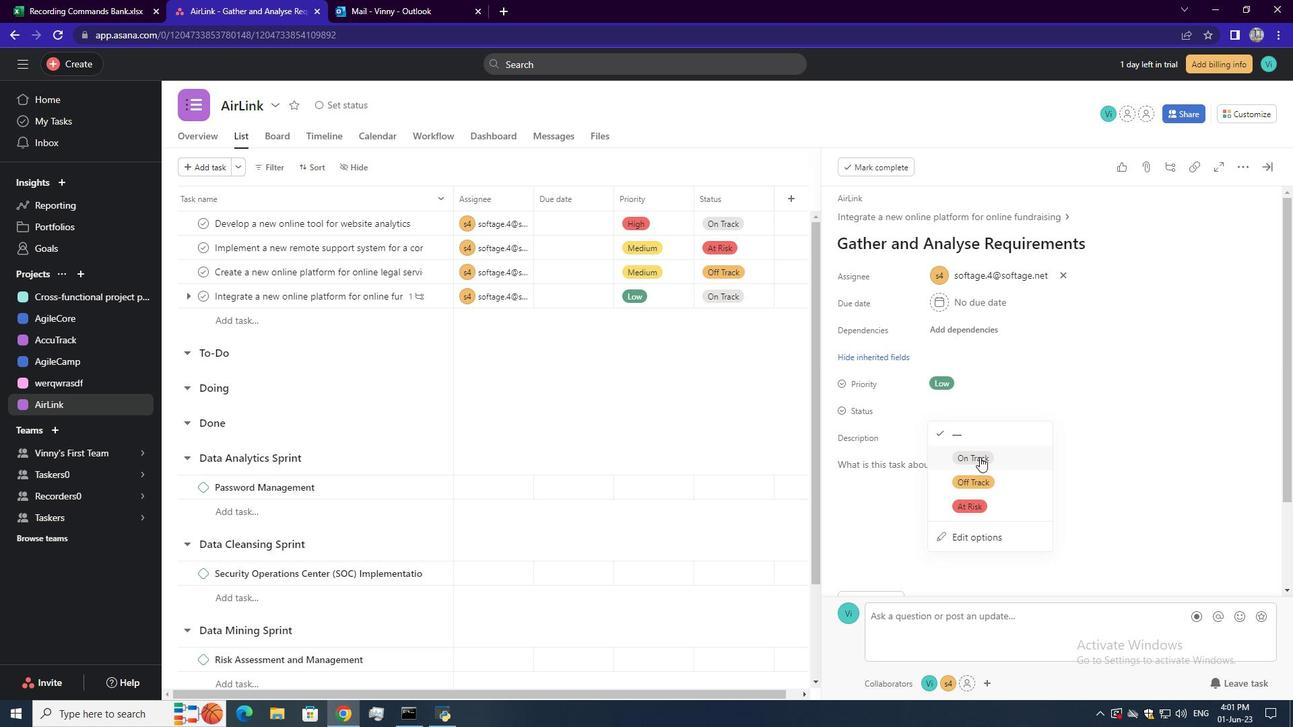
Action: Mouse pressed left at (980, 458)
Screenshot: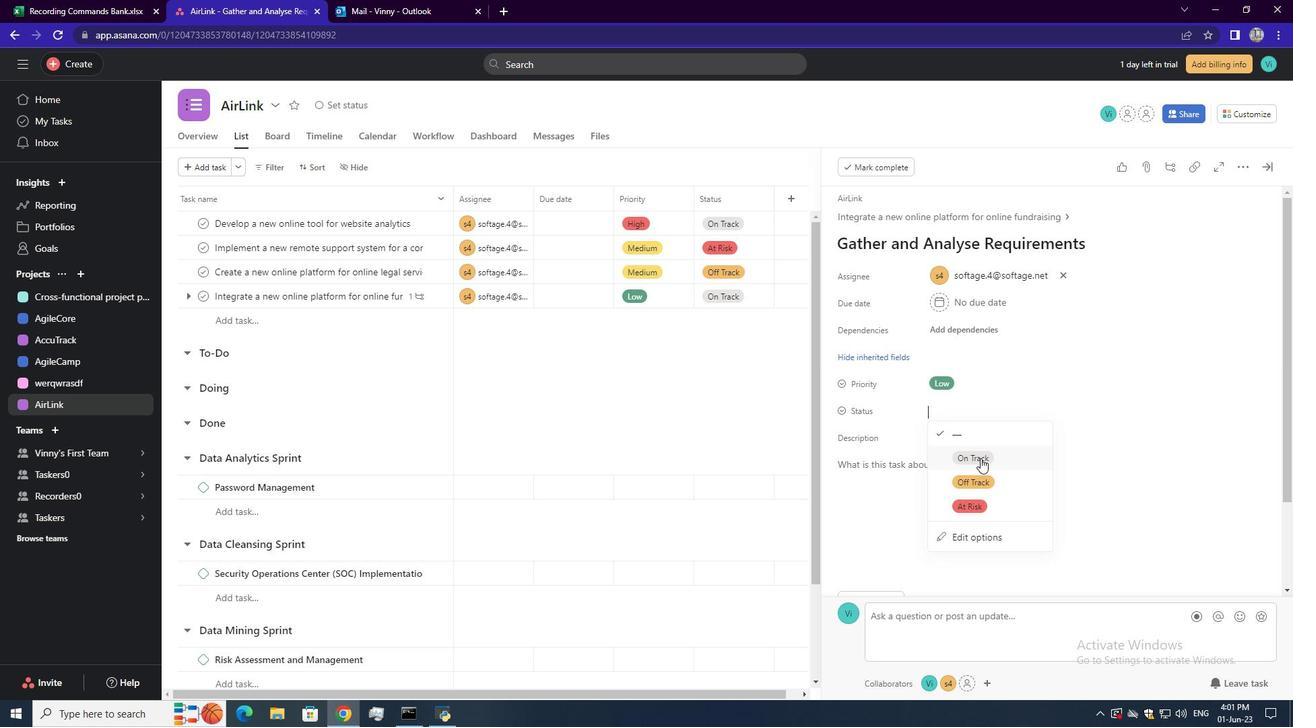 
Action: Mouse moved to (980, 459)
Screenshot: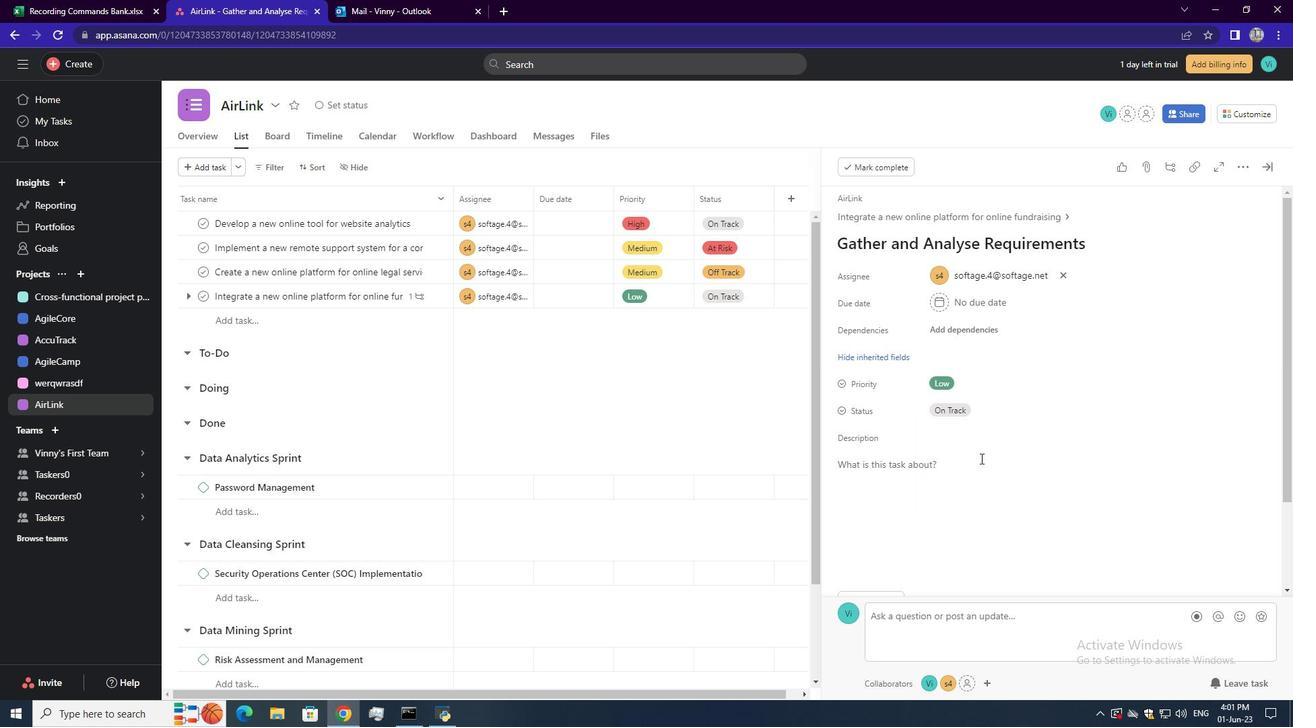 
